 Task: Create a sub task System Test and UAT for the task  Implement a new virtualization system for a company's IT infrastructure in the project AgileResolve , assign it to team member softage.1@softage.net and update the status of the sub task to  At Risk , set the priority of the sub task to Medium
Action: Mouse moved to (391, 433)
Screenshot: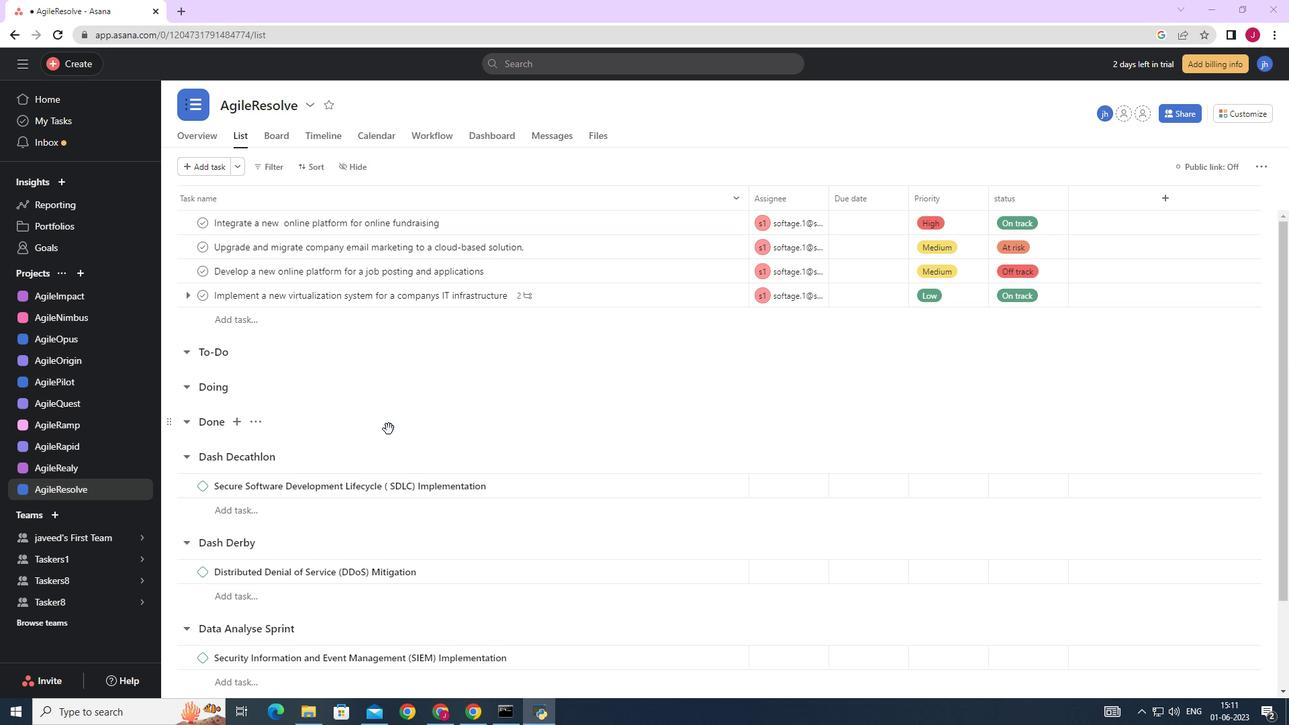 
Action: Mouse scrolled (391, 433) with delta (0, 0)
Screenshot: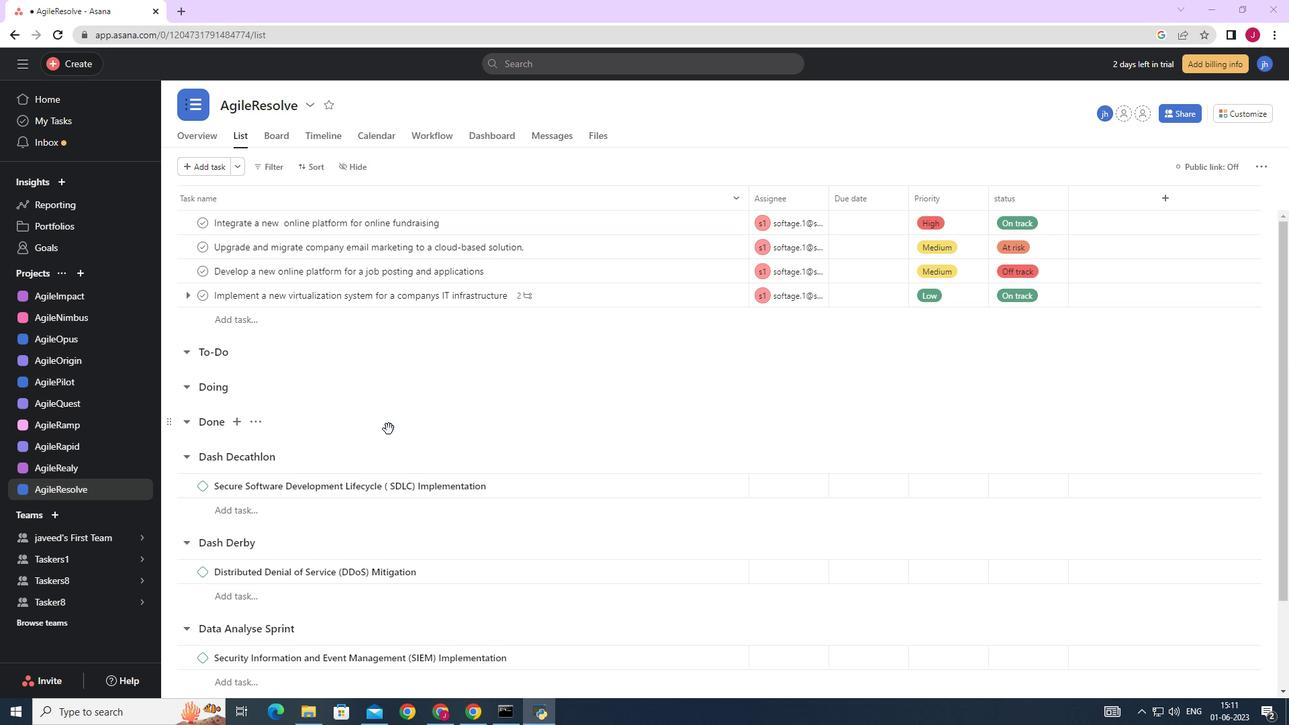 
Action: Mouse moved to (391, 433)
Screenshot: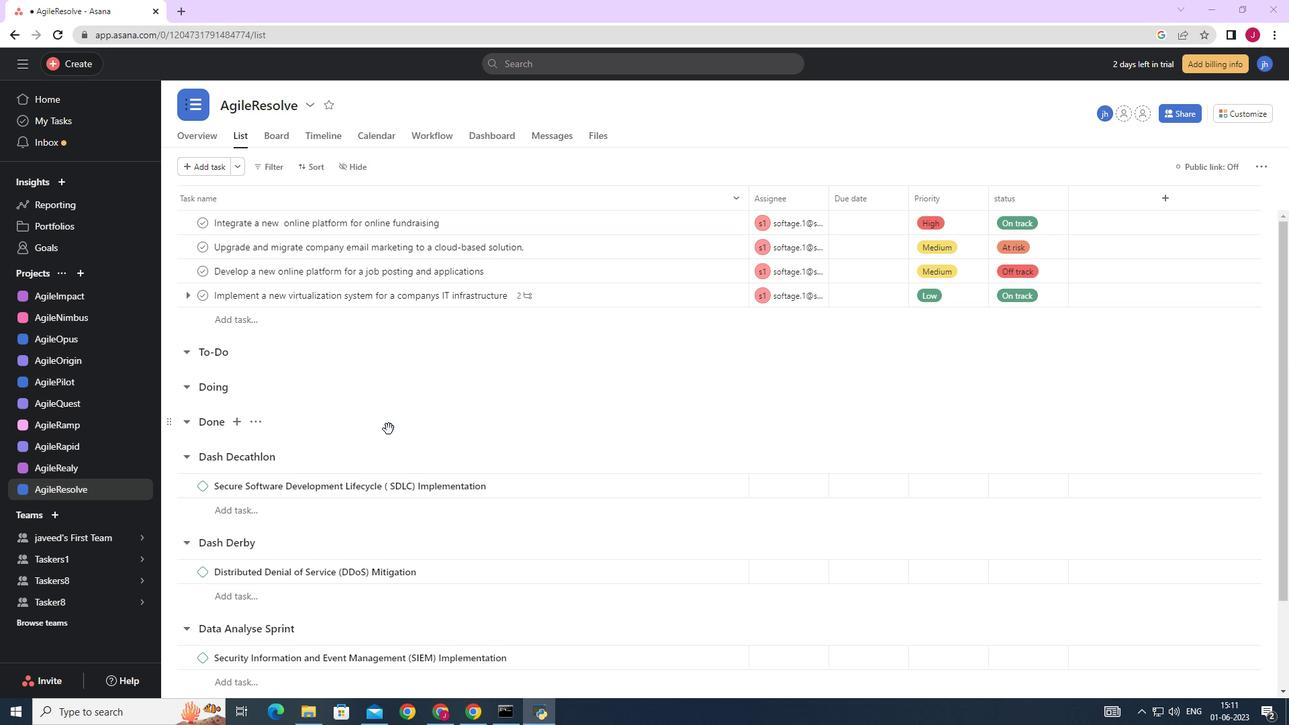
Action: Mouse scrolled (391, 433) with delta (0, 0)
Screenshot: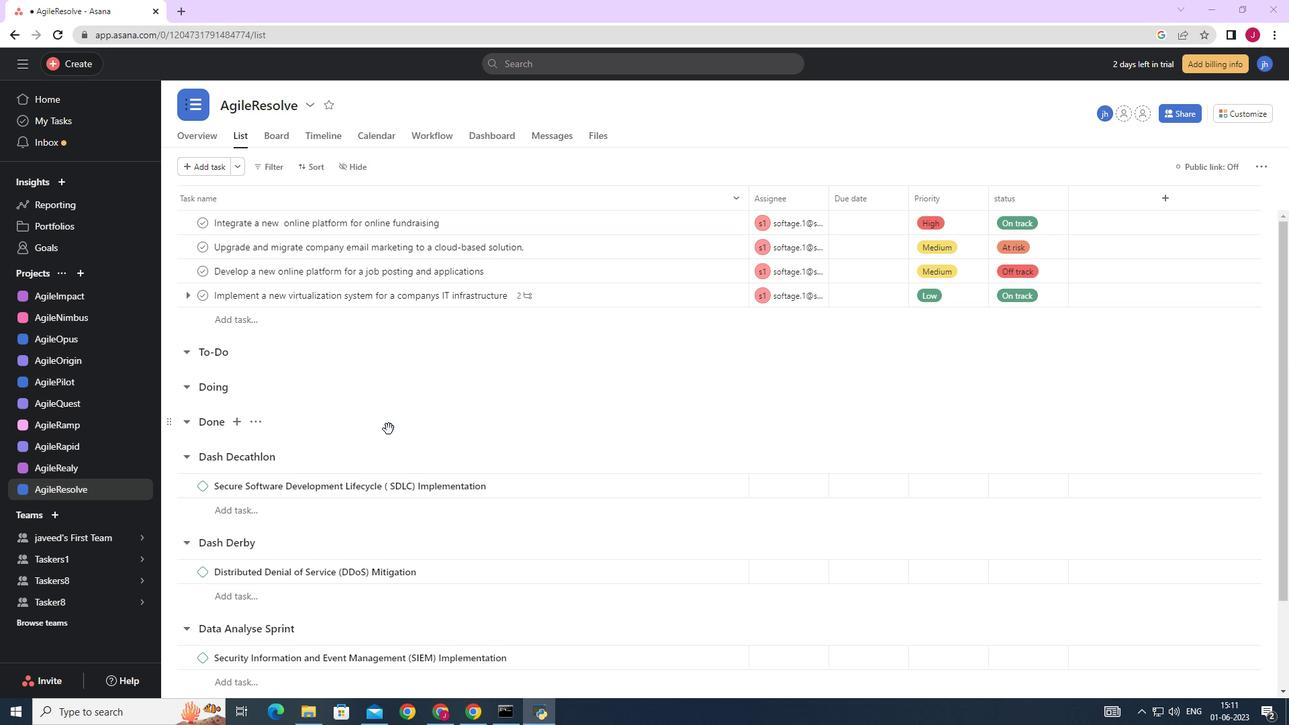 
Action: Mouse scrolled (391, 433) with delta (0, 0)
Screenshot: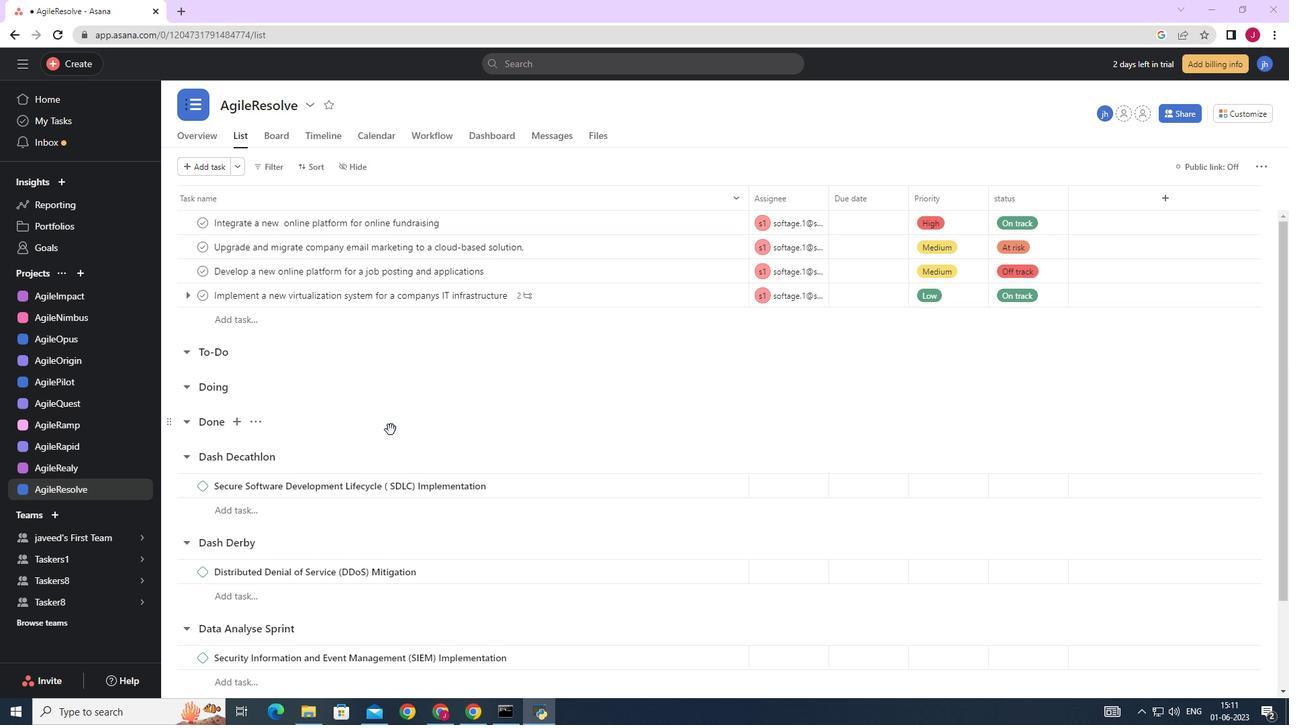 
Action: Mouse scrolled (391, 433) with delta (0, 0)
Screenshot: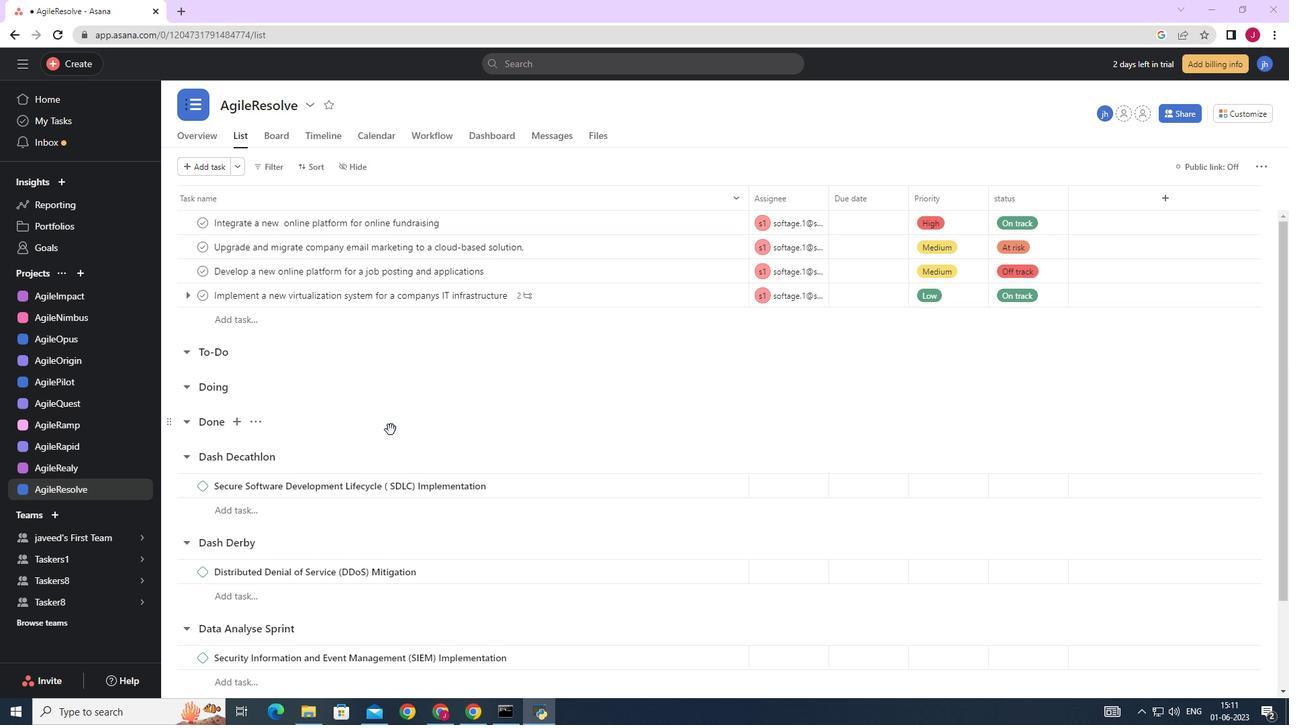 
Action: Mouse moved to (392, 434)
Screenshot: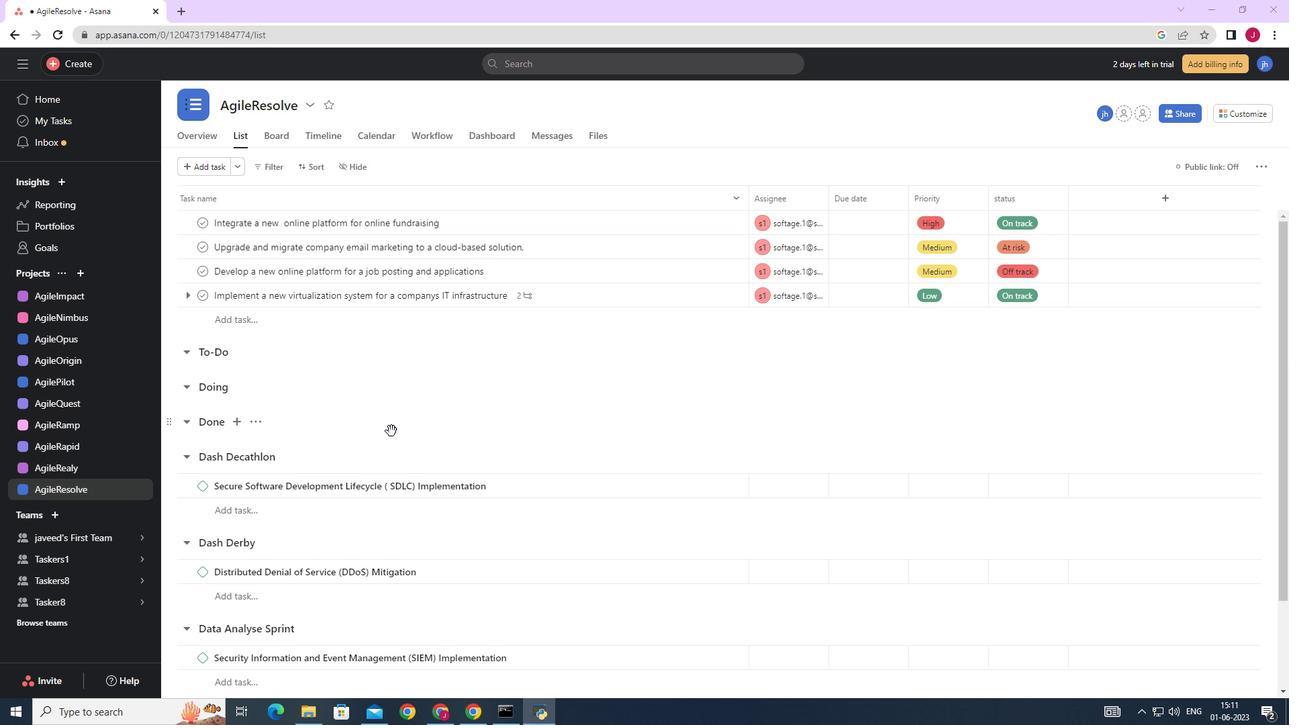 
Action: Mouse scrolled (392, 433) with delta (0, 0)
Screenshot: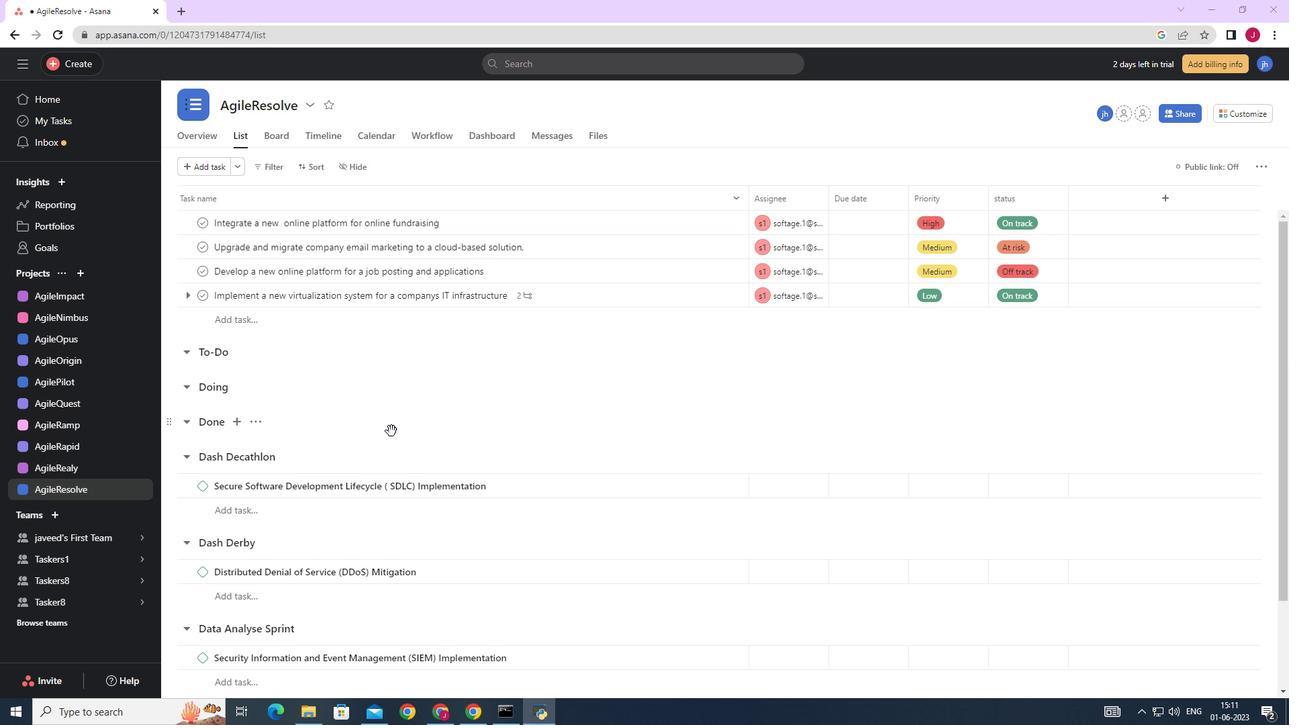 
Action: Mouse moved to (404, 378)
Screenshot: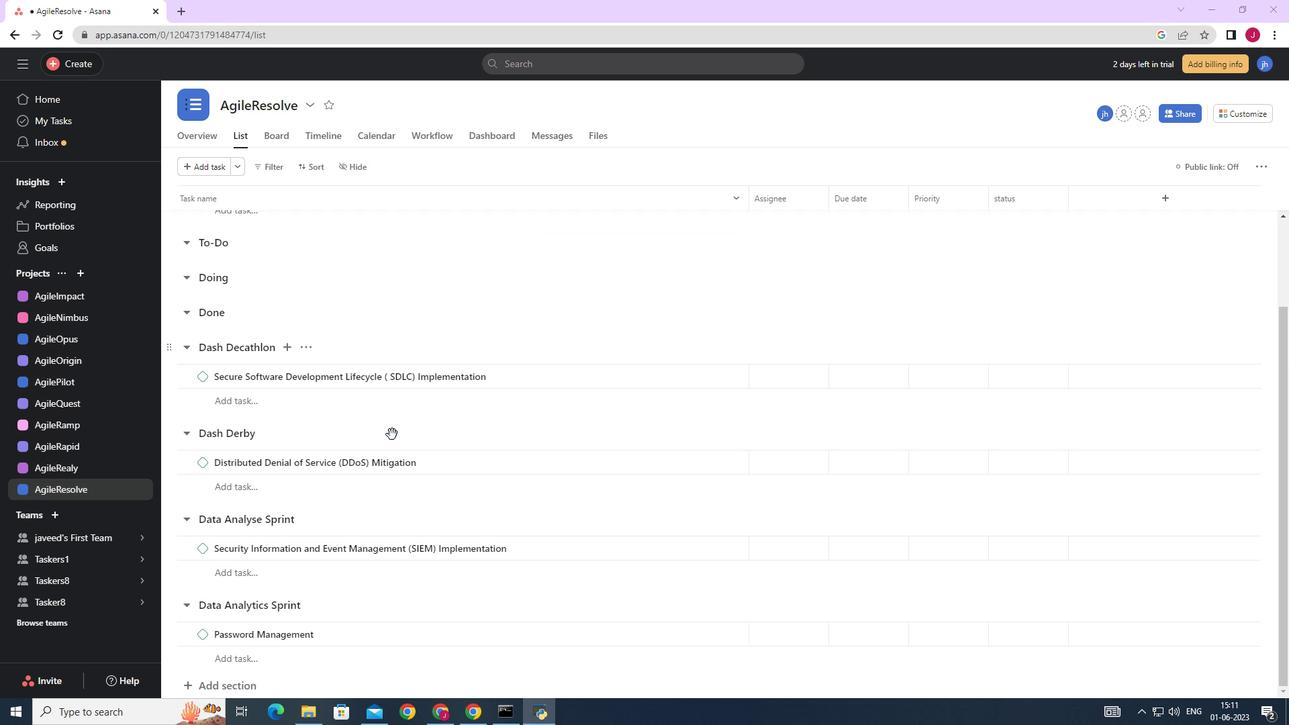 
Action: Mouse scrolled (404, 379) with delta (0, 0)
Screenshot: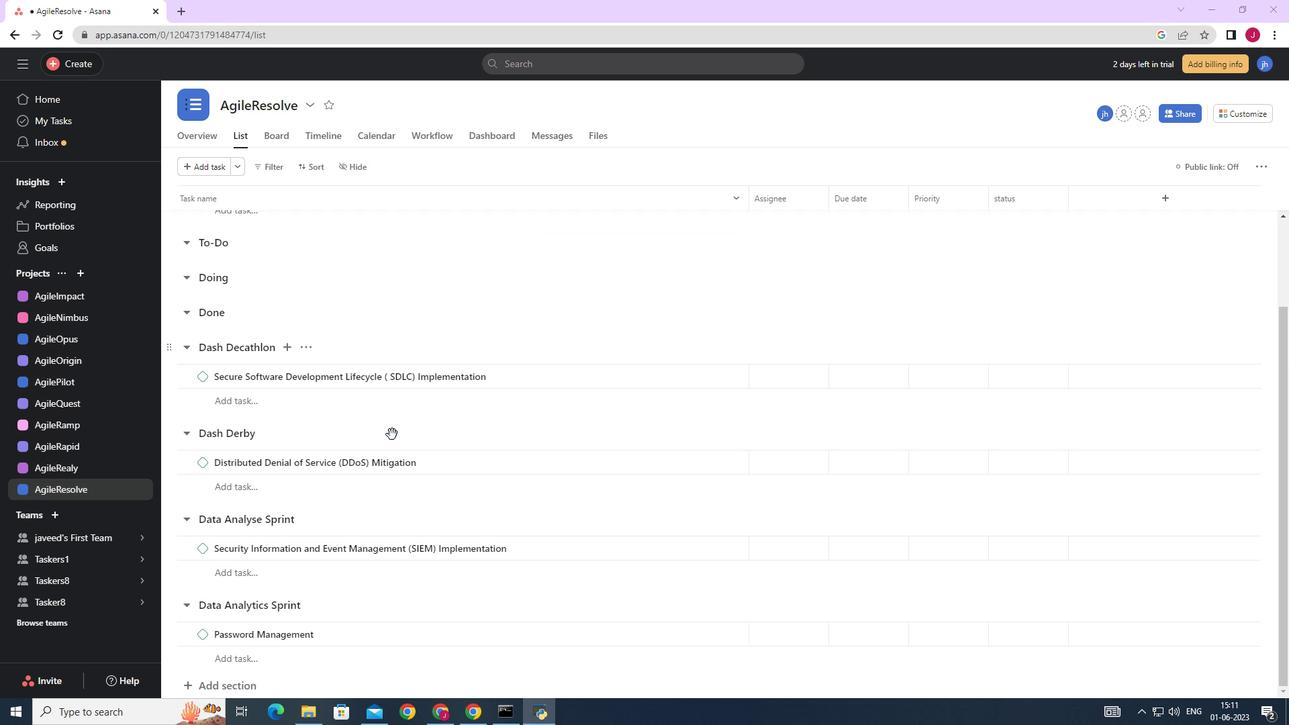 
Action: Mouse moved to (402, 359)
Screenshot: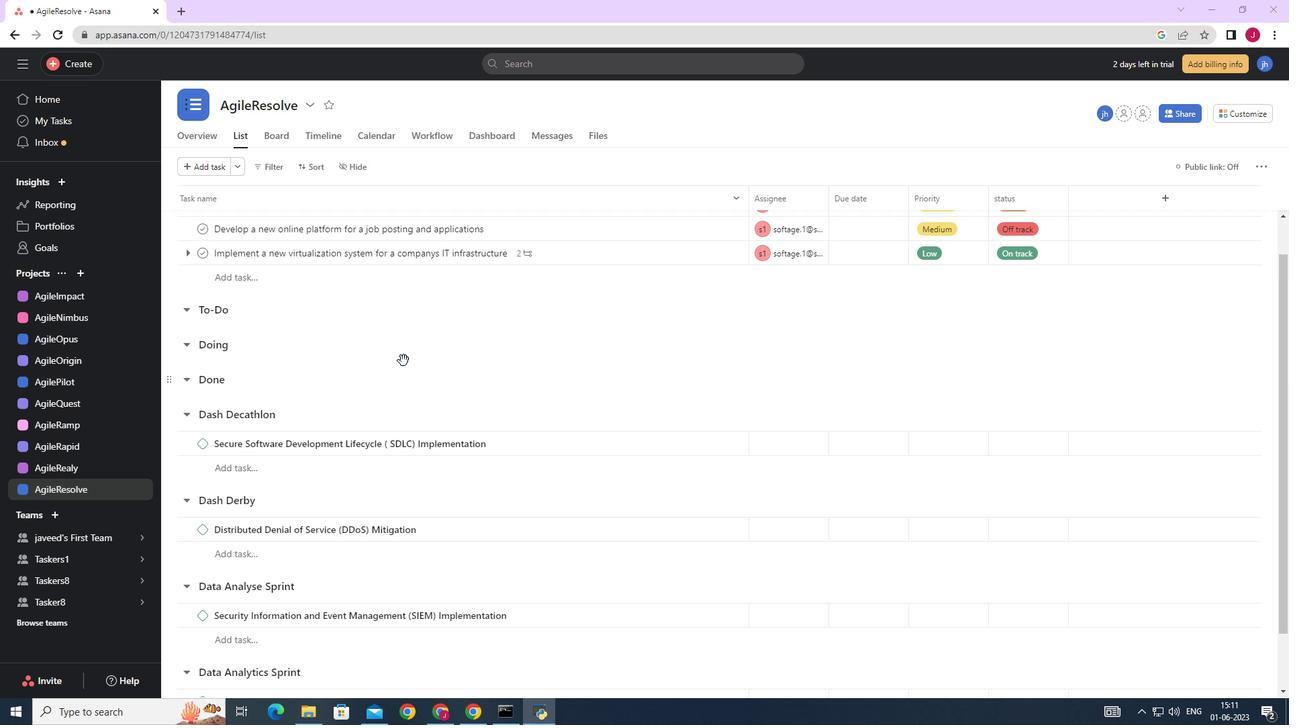
Action: Mouse scrolled (402, 359) with delta (0, 0)
Screenshot: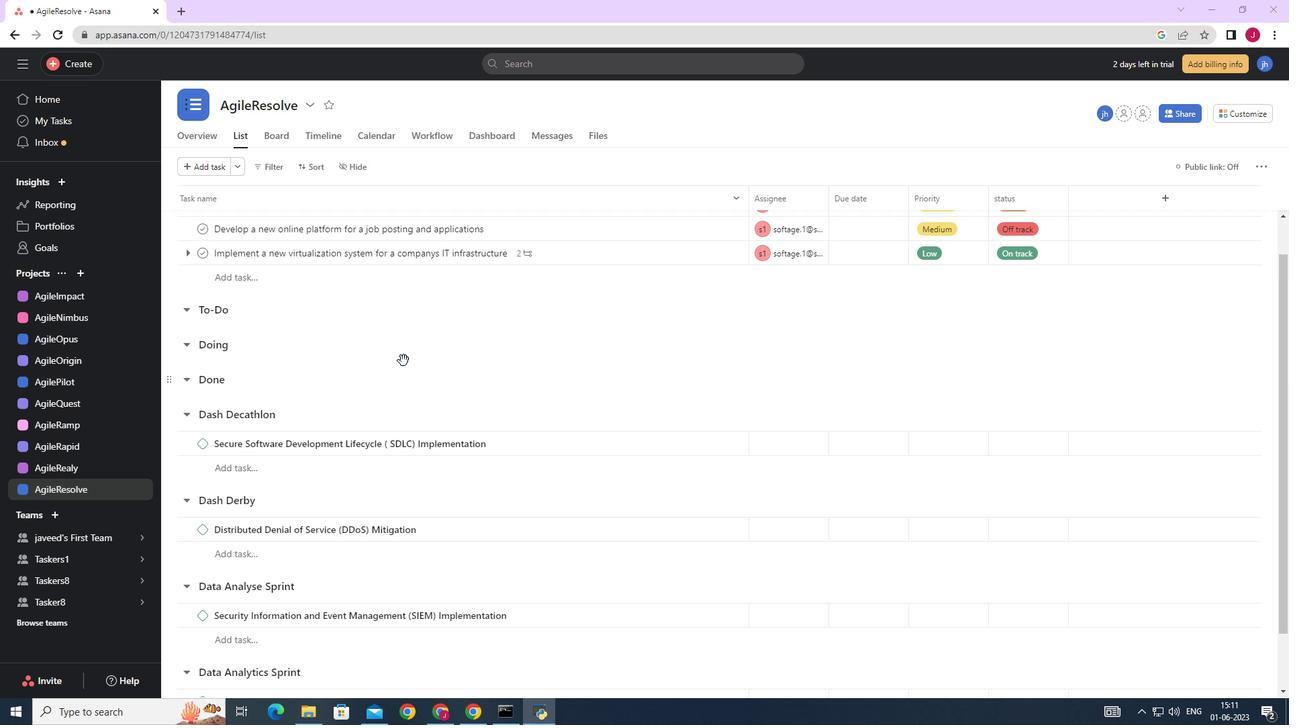 
Action: Mouse scrolled (402, 359) with delta (0, 0)
Screenshot: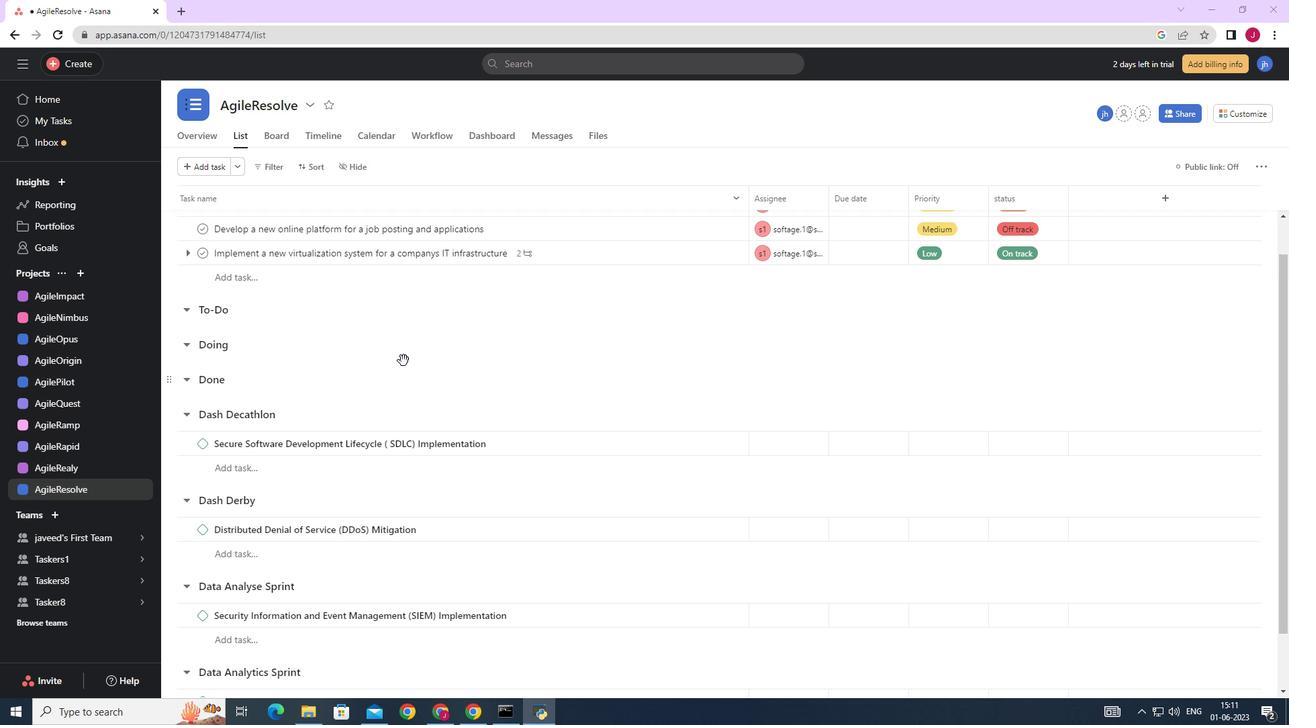 
Action: Mouse scrolled (402, 359) with delta (0, 0)
Screenshot: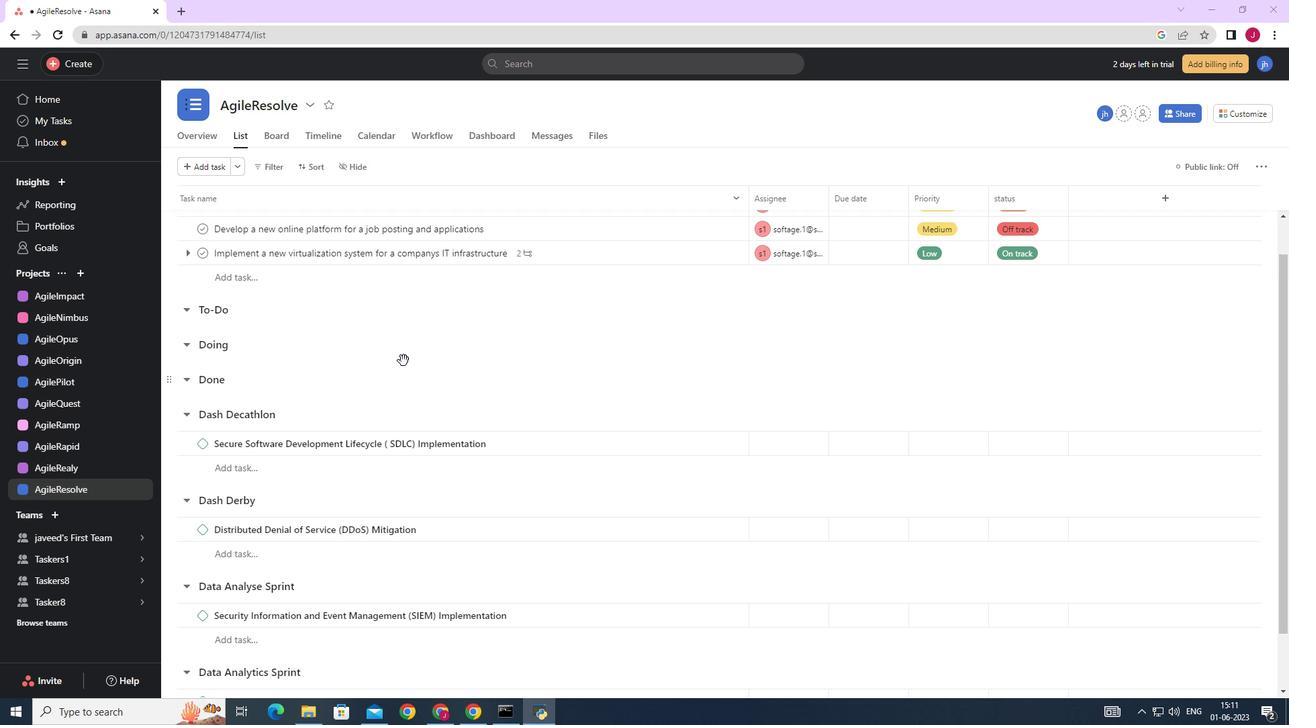 
Action: Mouse scrolled (402, 359) with delta (0, 0)
Screenshot: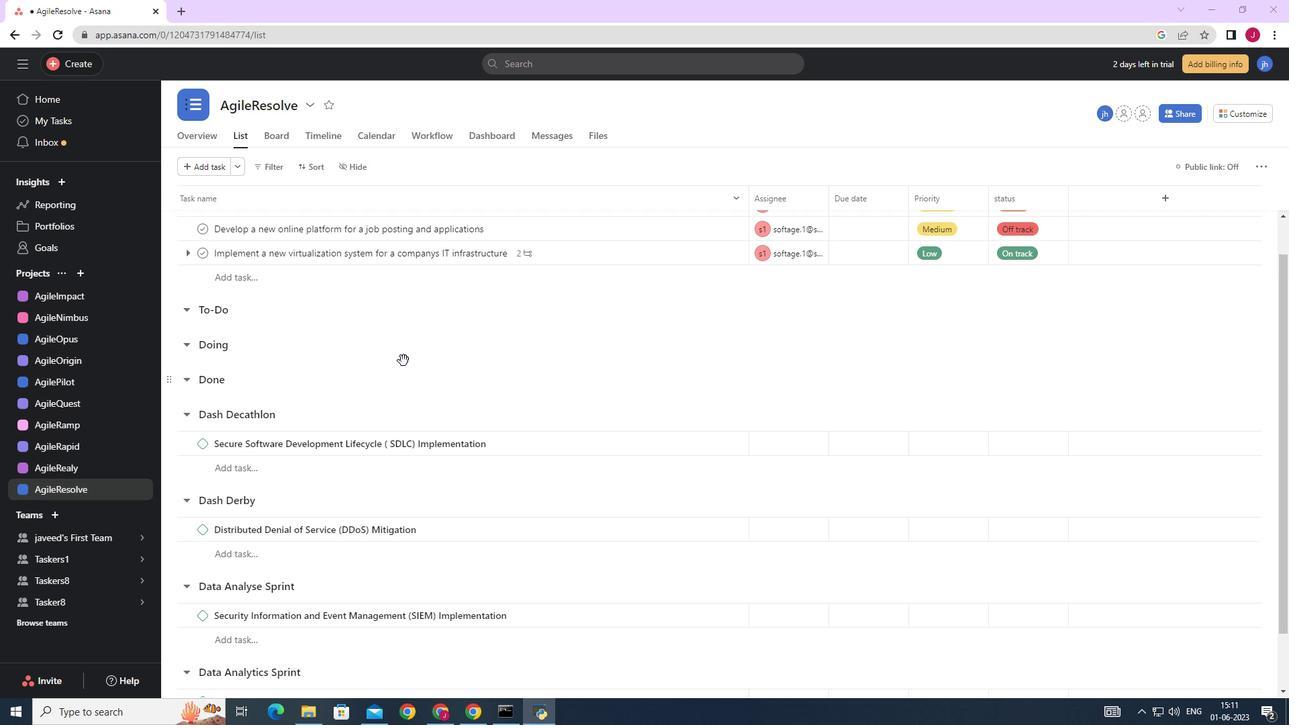
Action: Mouse moved to (690, 297)
Screenshot: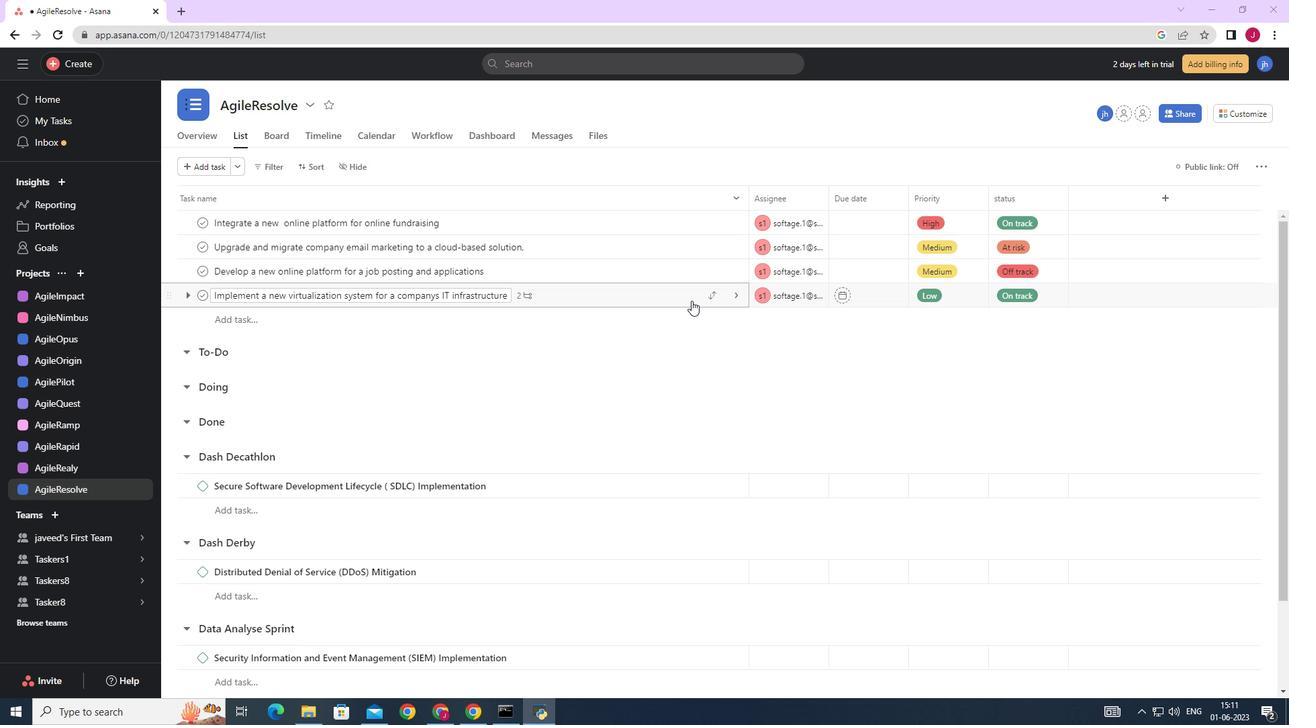 
Action: Mouse pressed left at (690, 297)
Screenshot: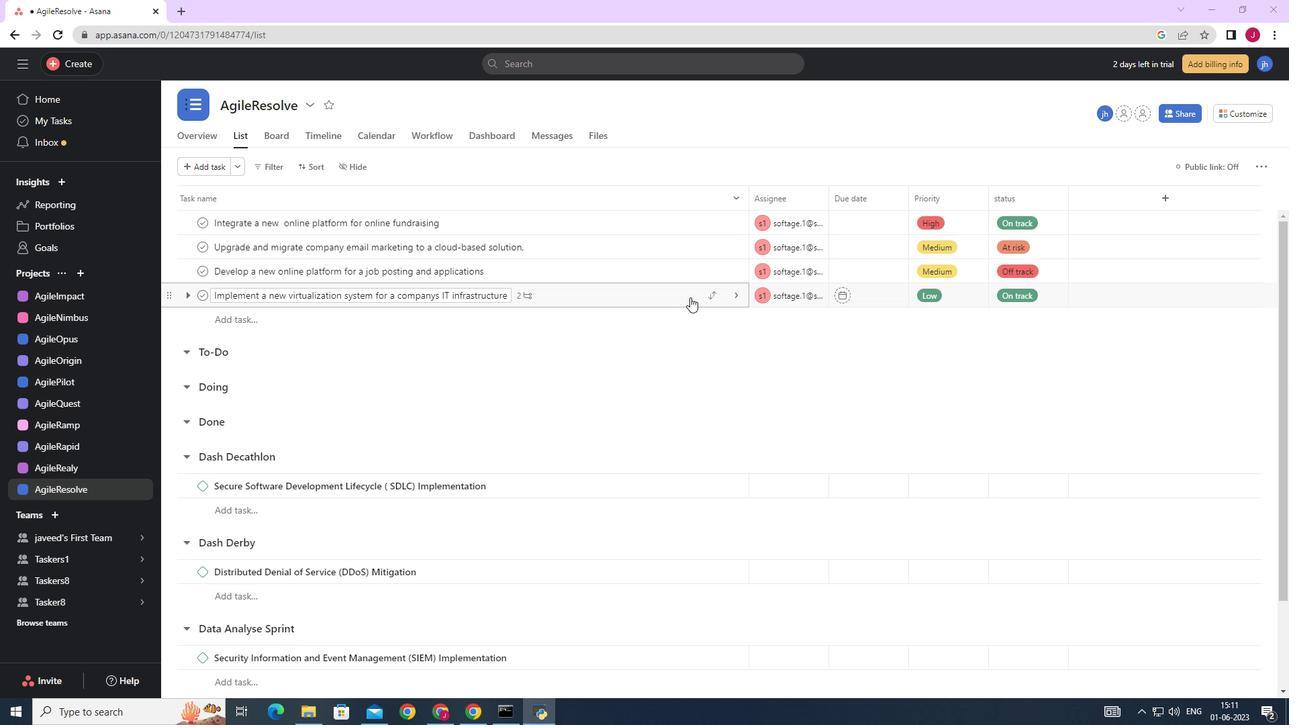 
Action: Mouse moved to (1103, 436)
Screenshot: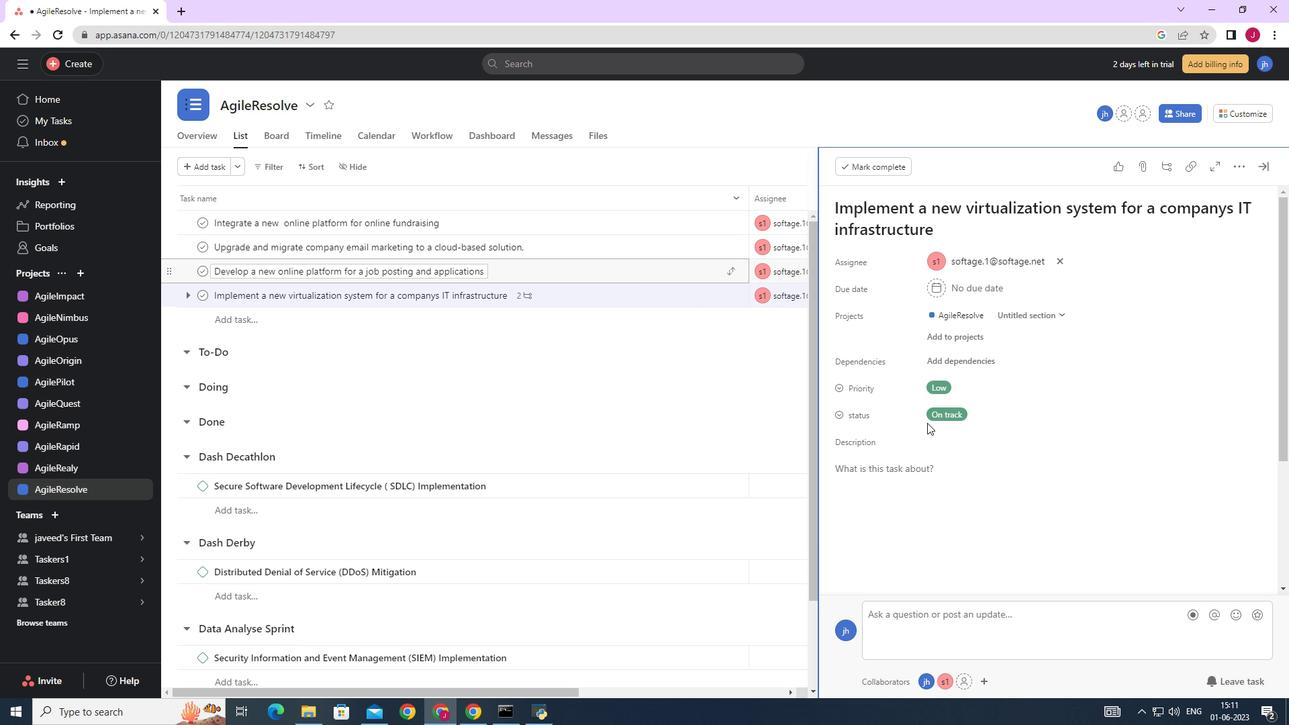 
Action: Mouse pressed left at (1023, 429)
Screenshot: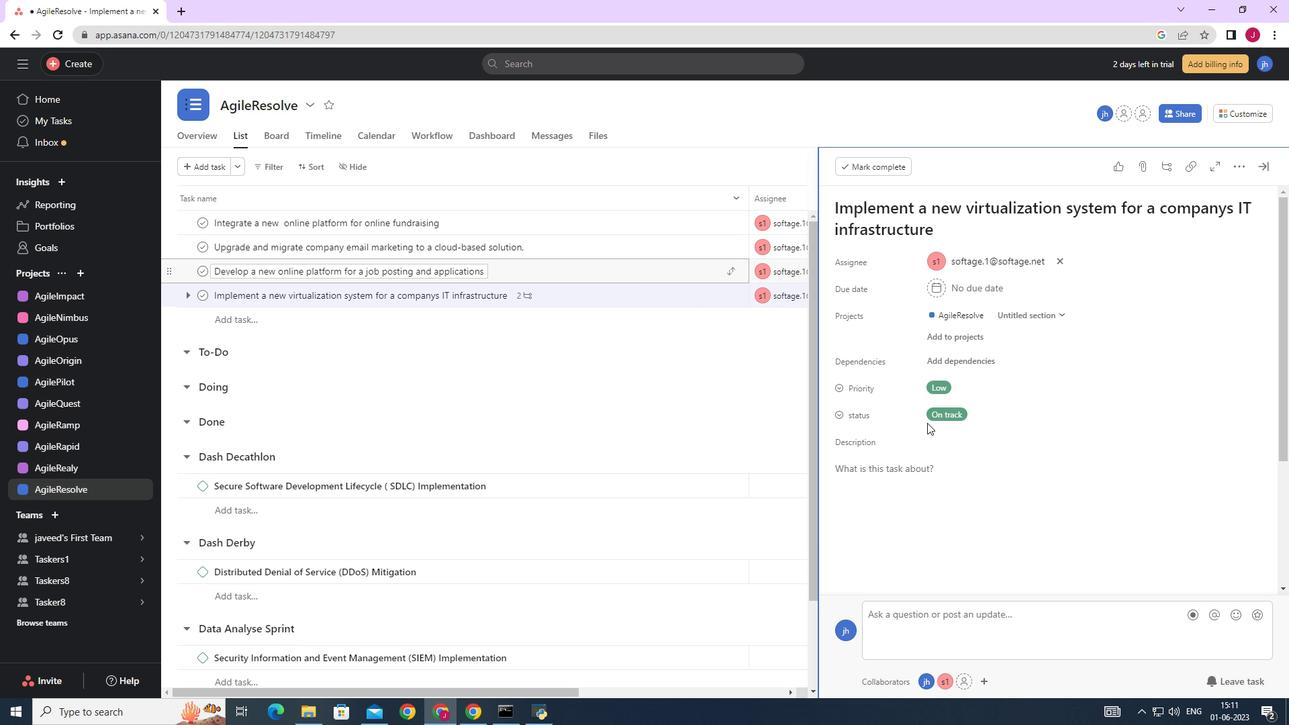 
Action: Mouse moved to (1065, 499)
Screenshot: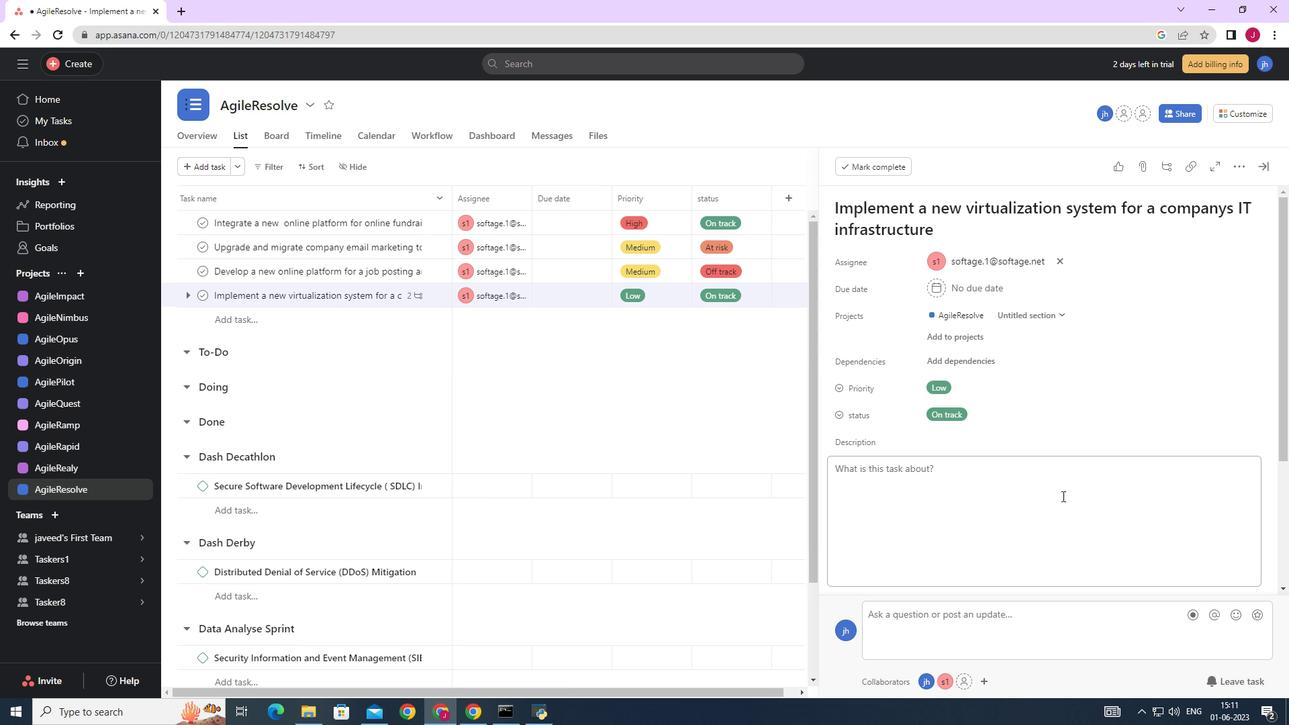 
Action: Mouse pressed left at (1065, 499)
Screenshot: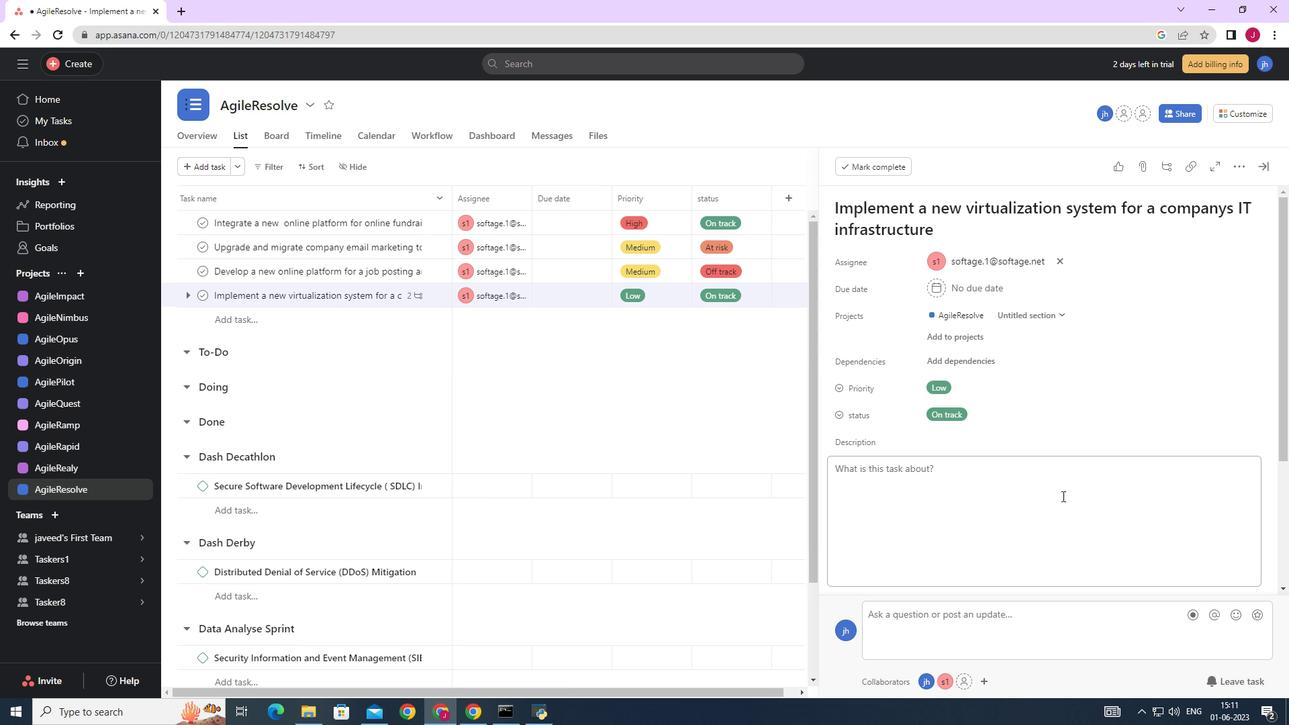 
Action: Mouse moved to (1060, 434)
Screenshot: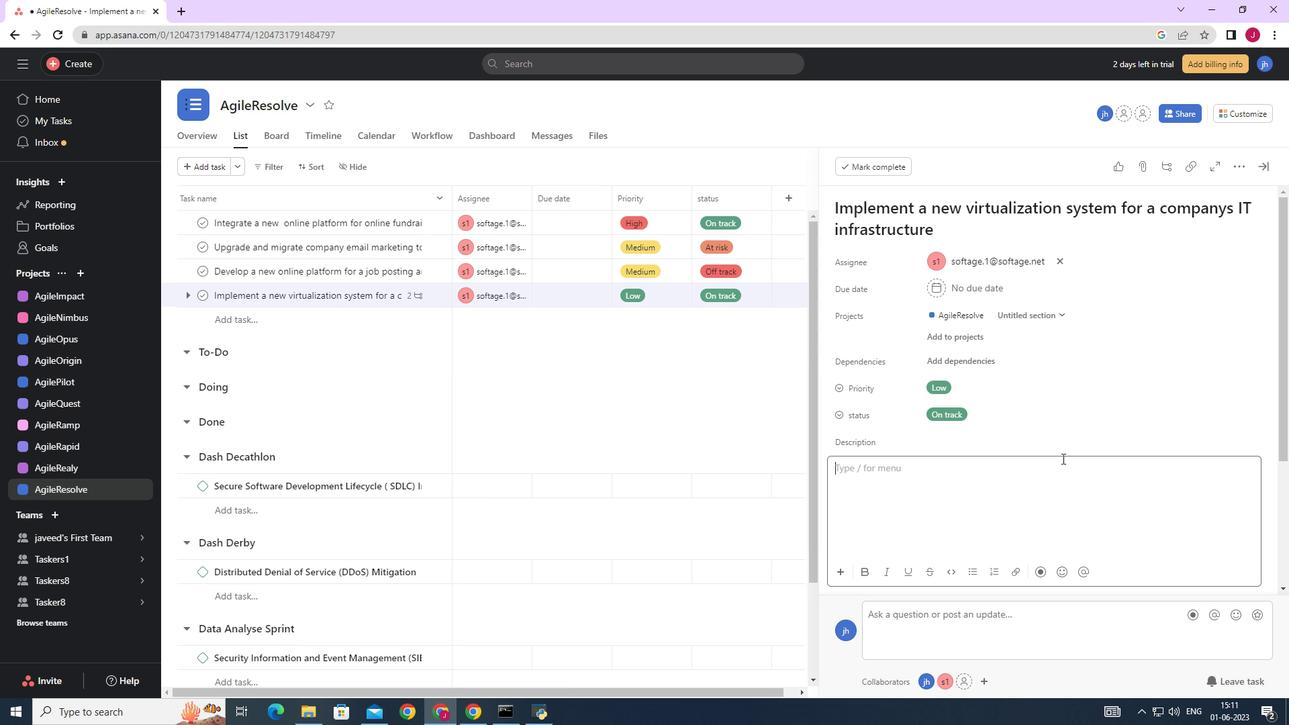 
Action: Mouse pressed left at (1060, 434)
Screenshot: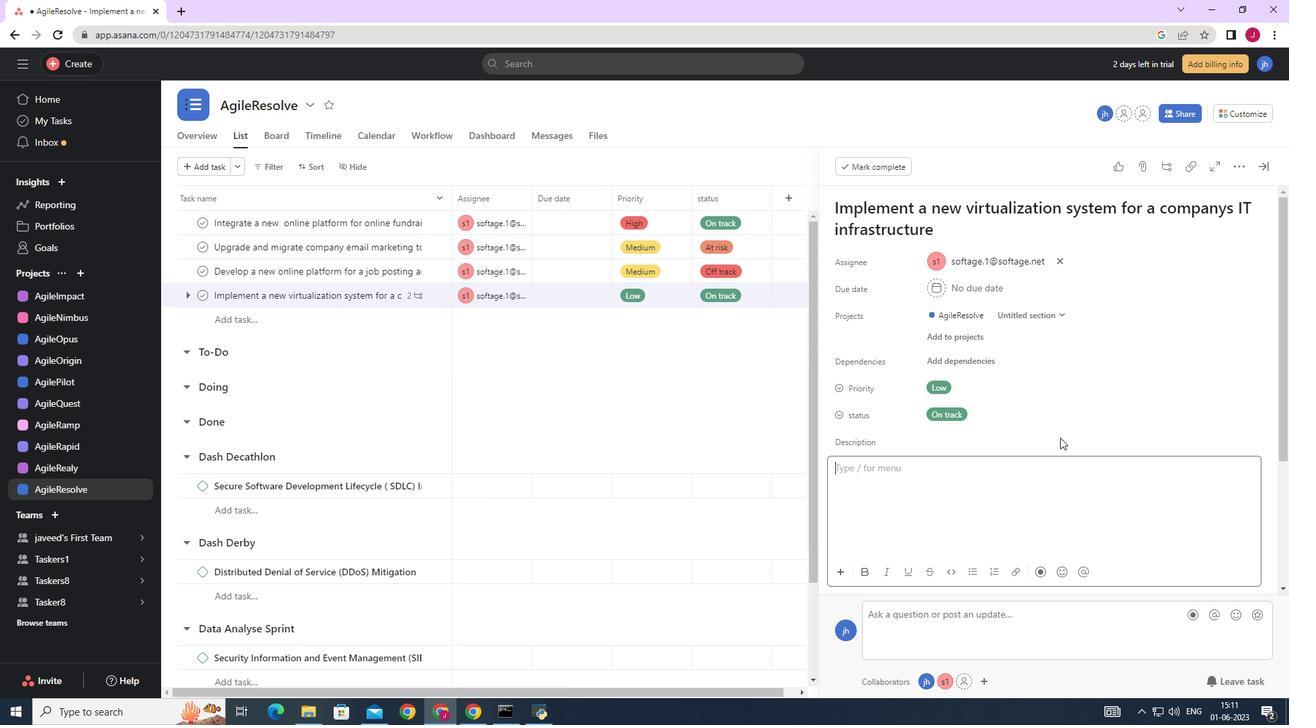 
Action: Mouse moved to (1058, 411)
Screenshot: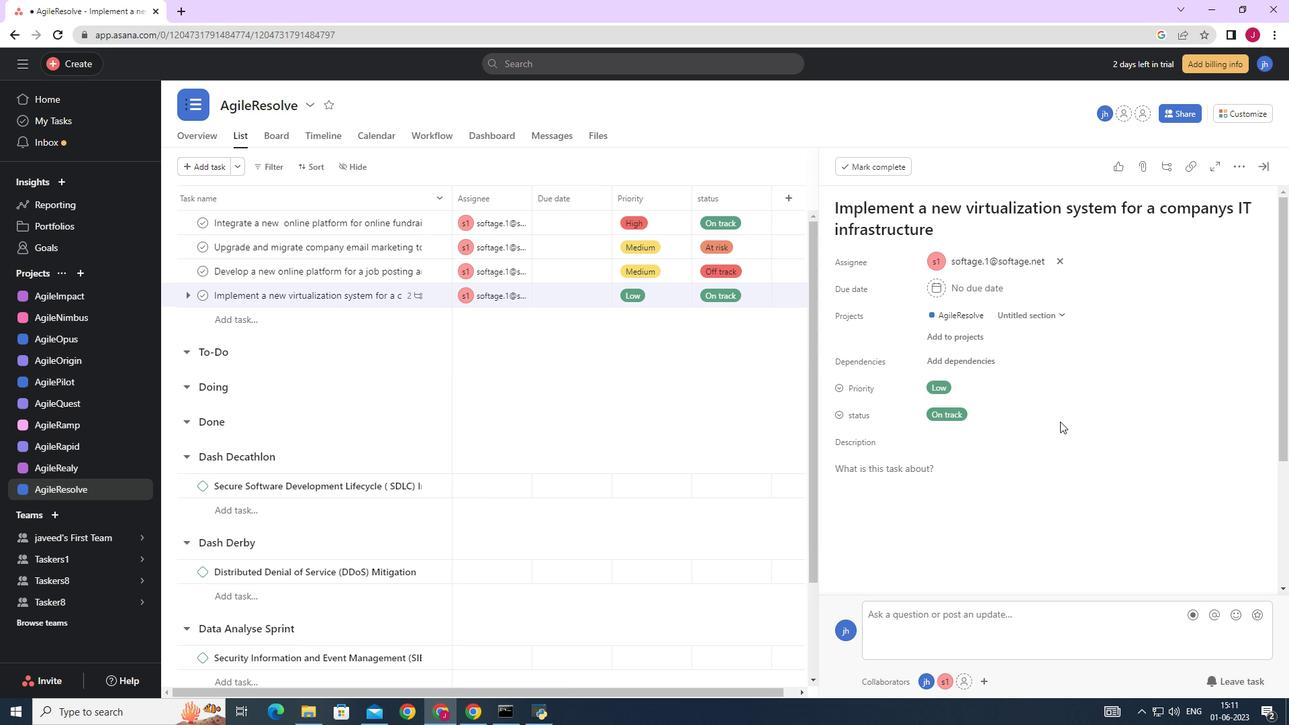 
Action: Mouse pressed left at (1058, 411)
Screenshot: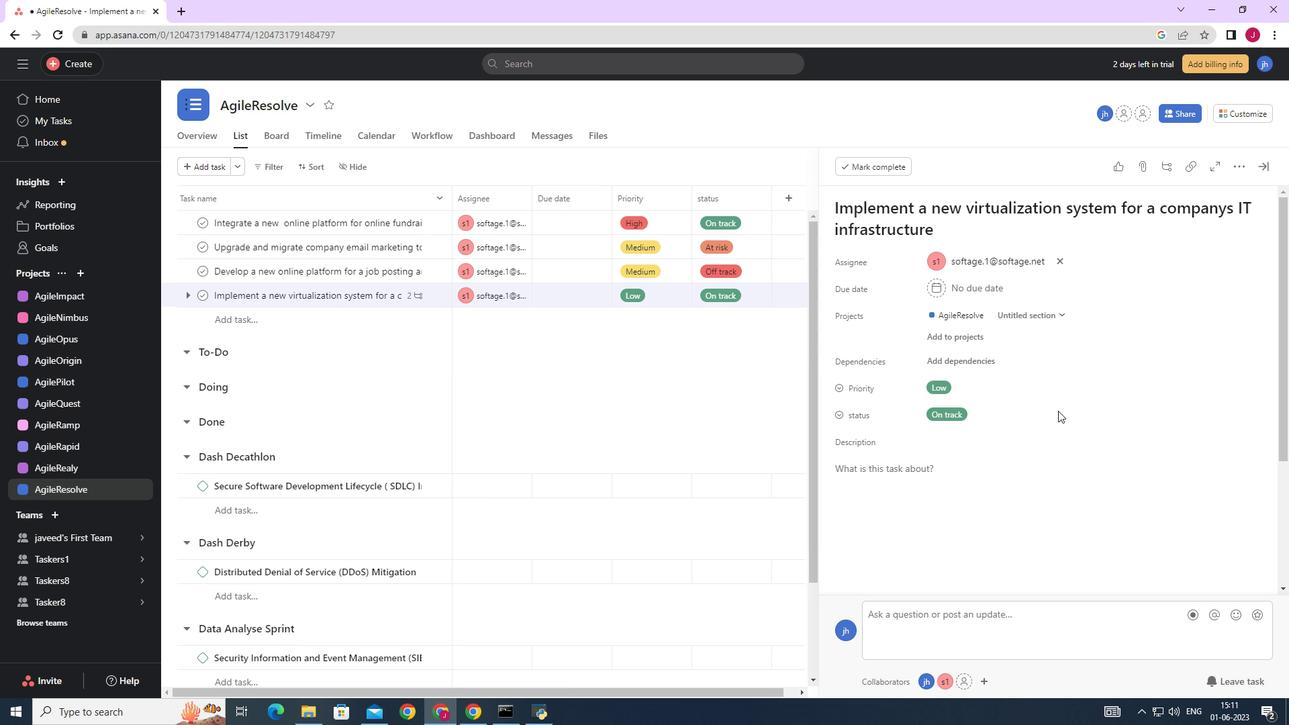 
Action: Mouse moved to (1057, 407)
Screenshot: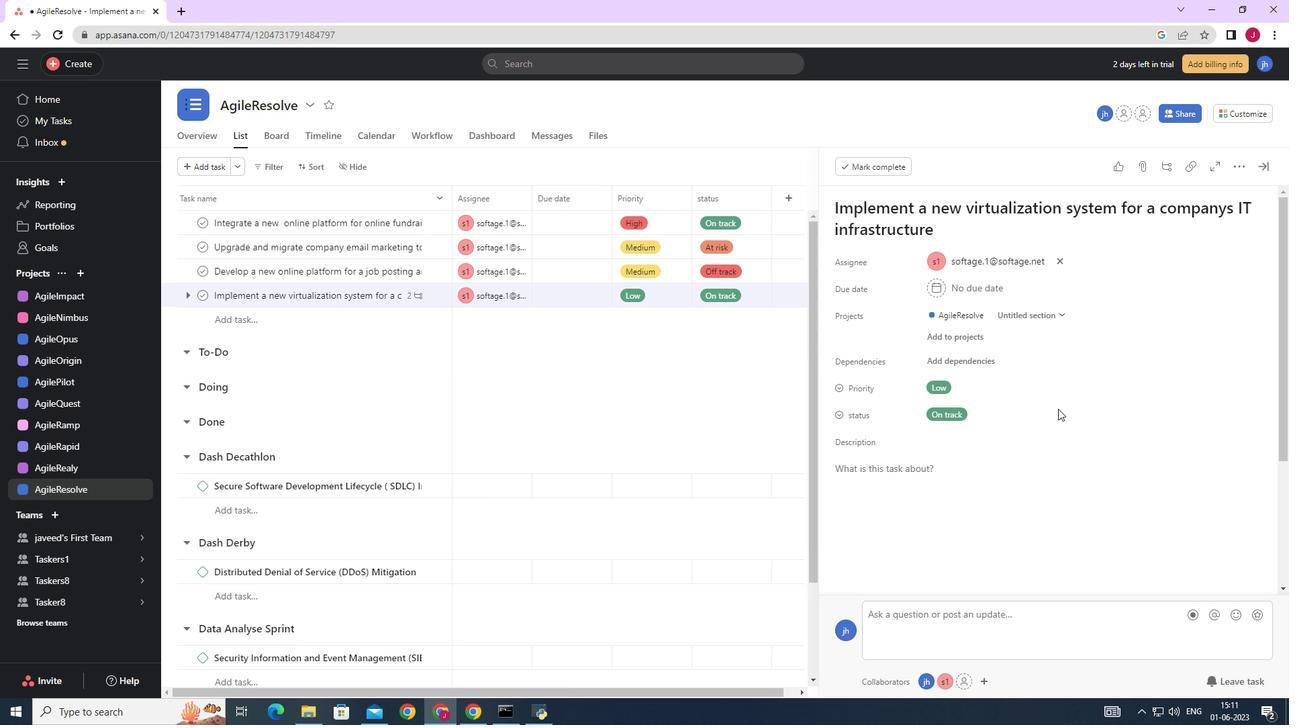 
Action: Mouse scrolled (1057, 406) with delta (0, 0)
Screenshot: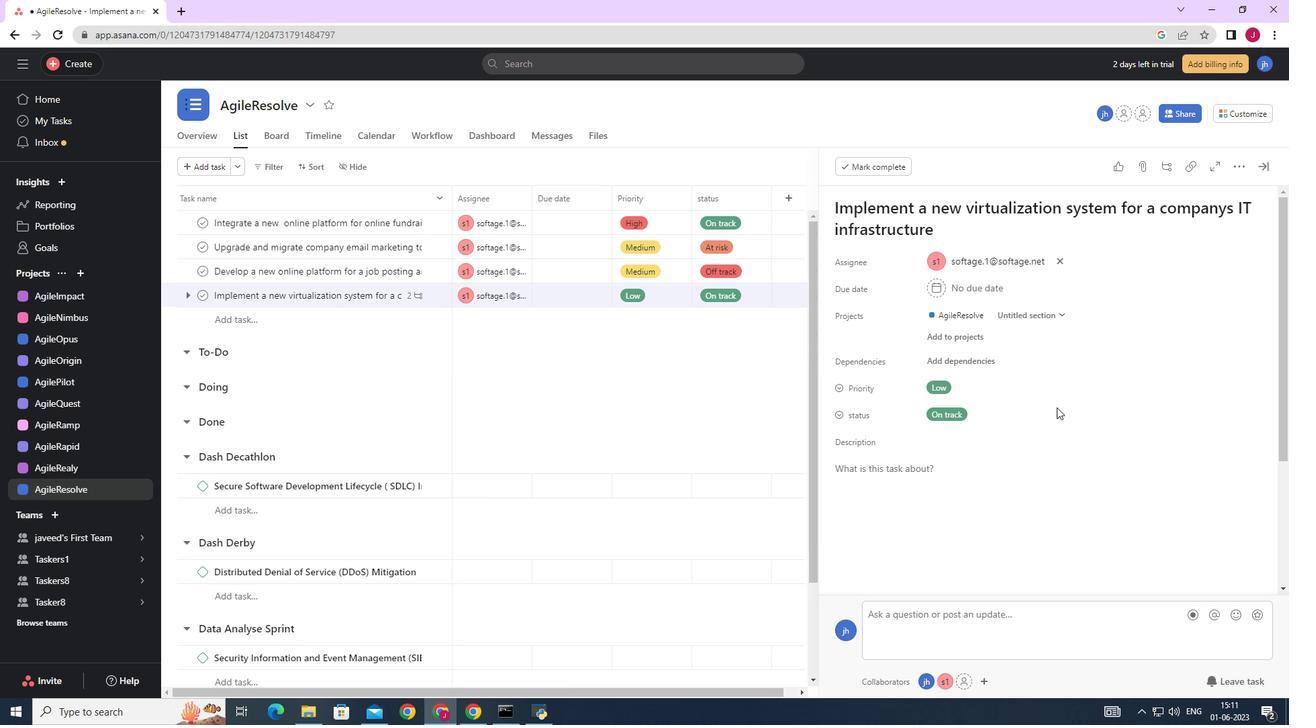
Action: Mouse scrolled (1057, 406) with delta (0, 0)
Screenshot: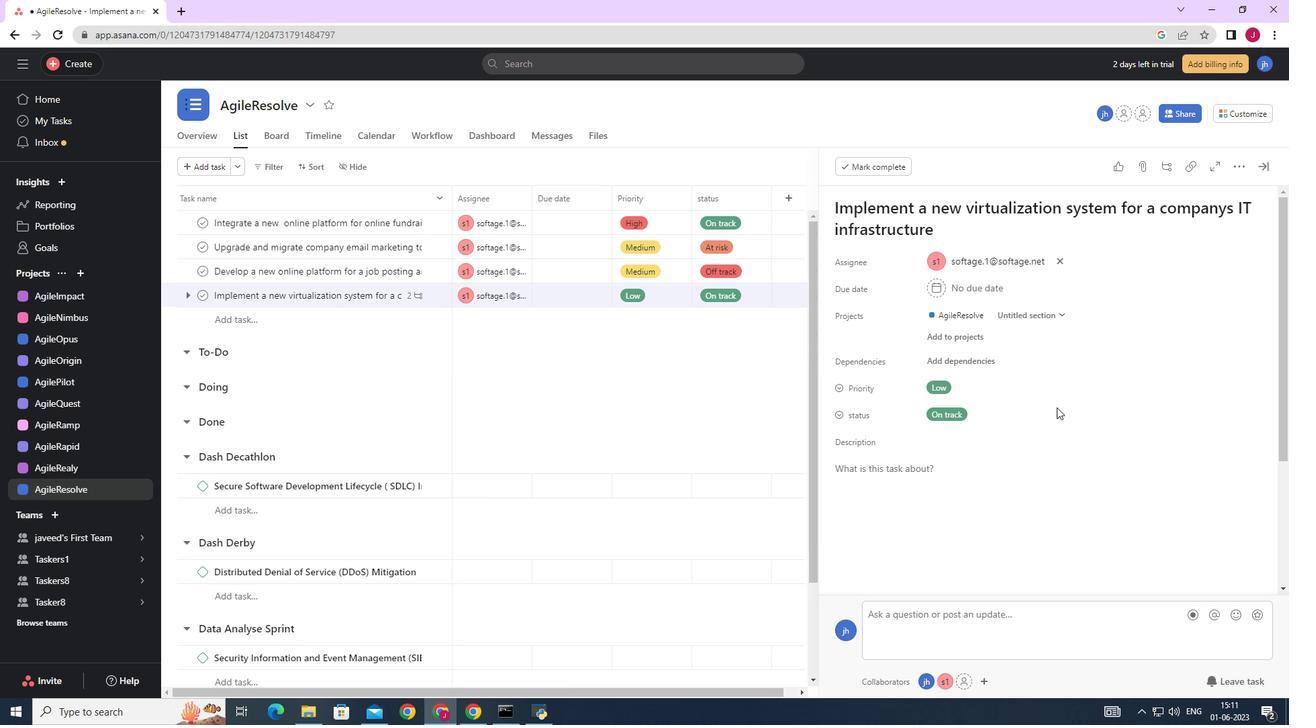 
Action: Mouse scrolled (1057, 406) with delta (0, 0)
Screenshot: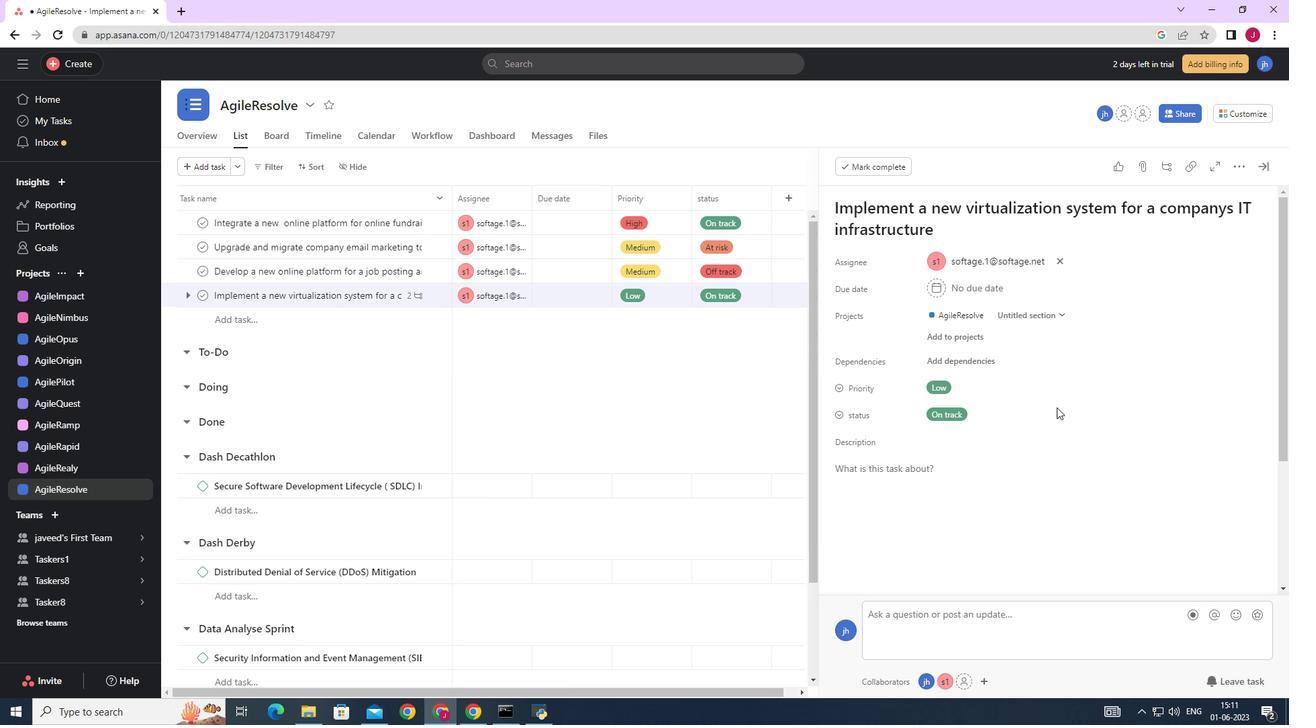 
Action: Mouse moved to (871, 493)
Screenshot: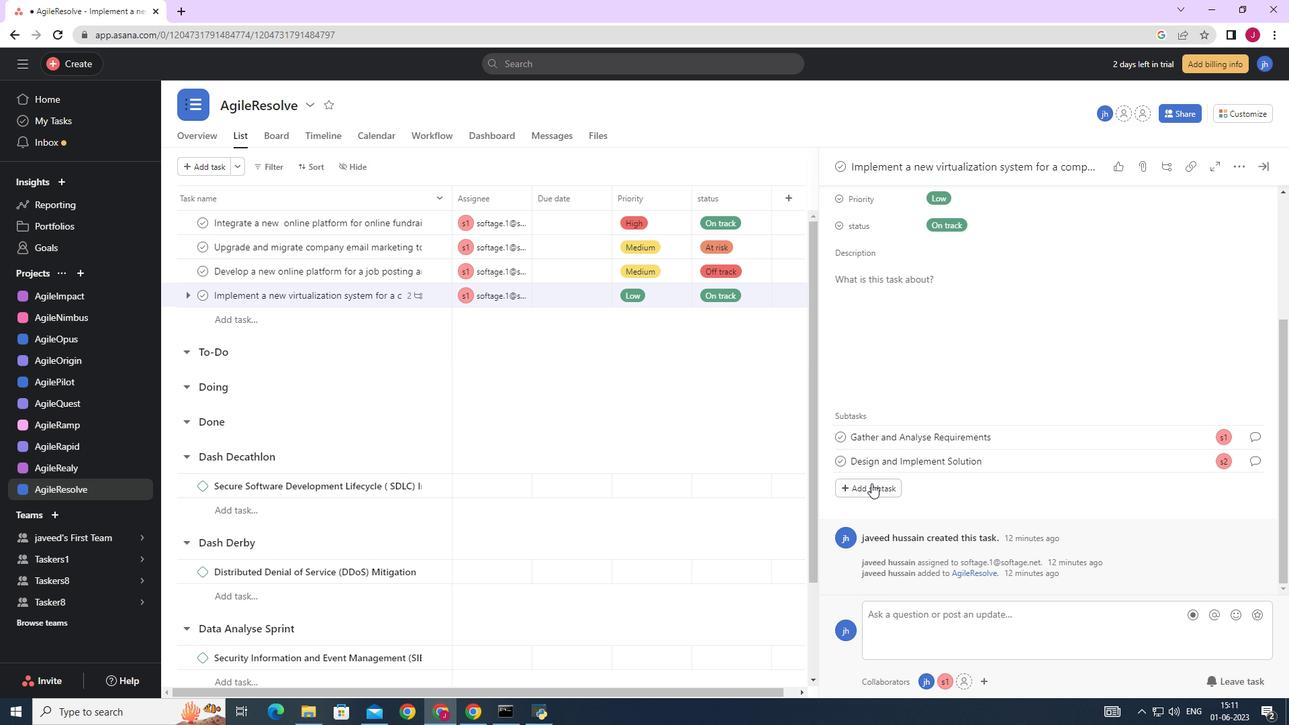 
Action: Mouse pressed left at (871, 493)
Screenshot: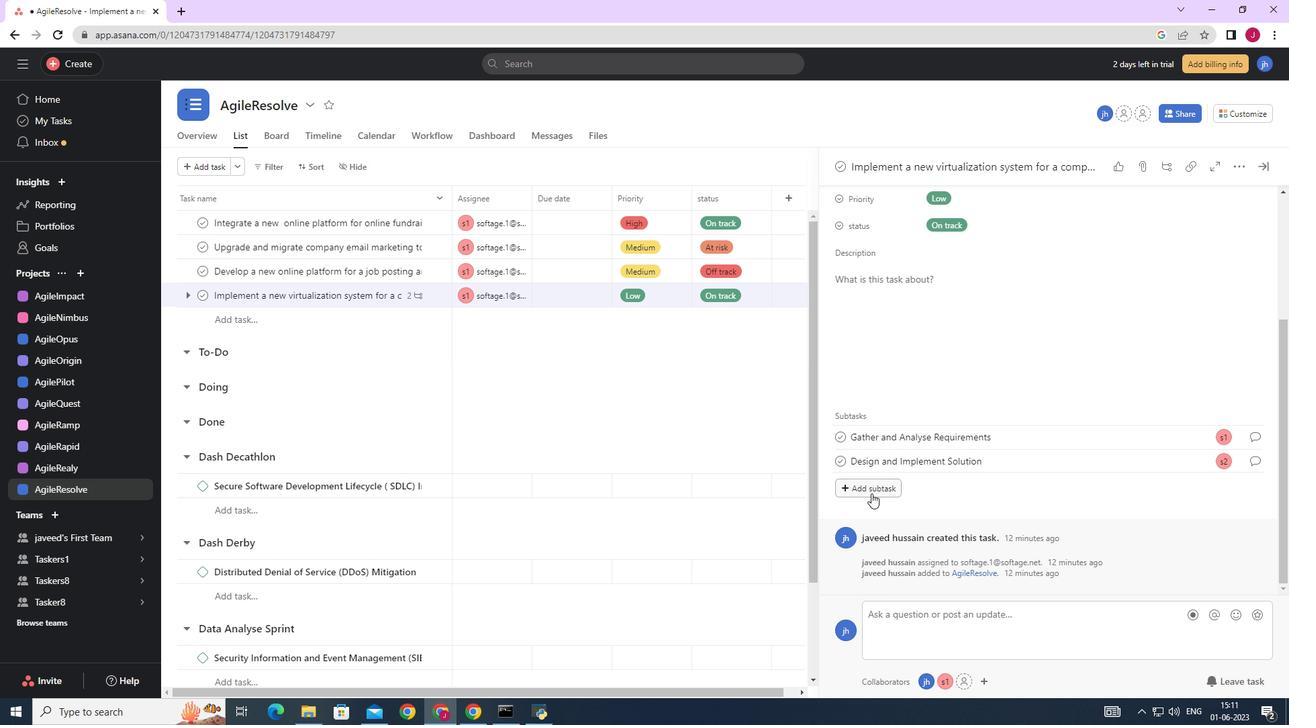 
Action: Mouse moved to (869, 464)
Screenshot: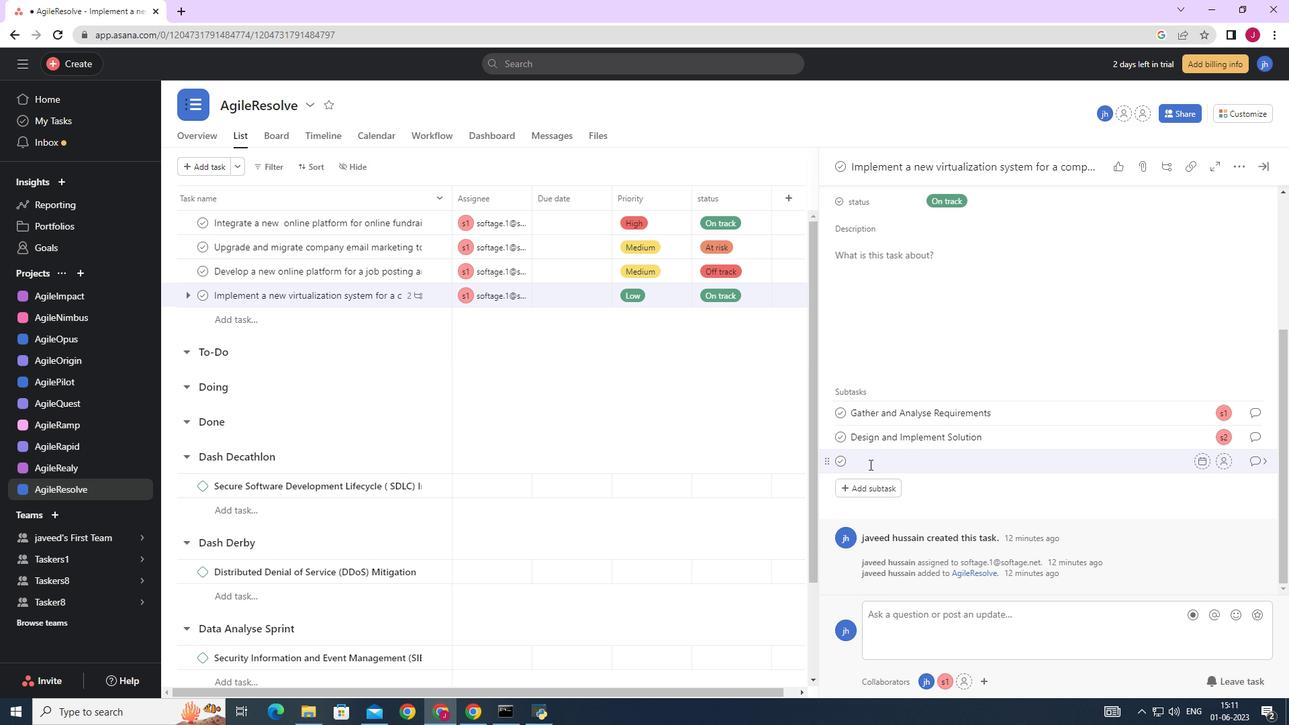 
Action: Key pressed <Key.caps_lock>S<Key.caps_lock>ystem<Key.space><Key.caps_lock>T<Key.caps_lock>est<Key.space>and<Key.space><Key.caps_lock>UAT
Screenshot: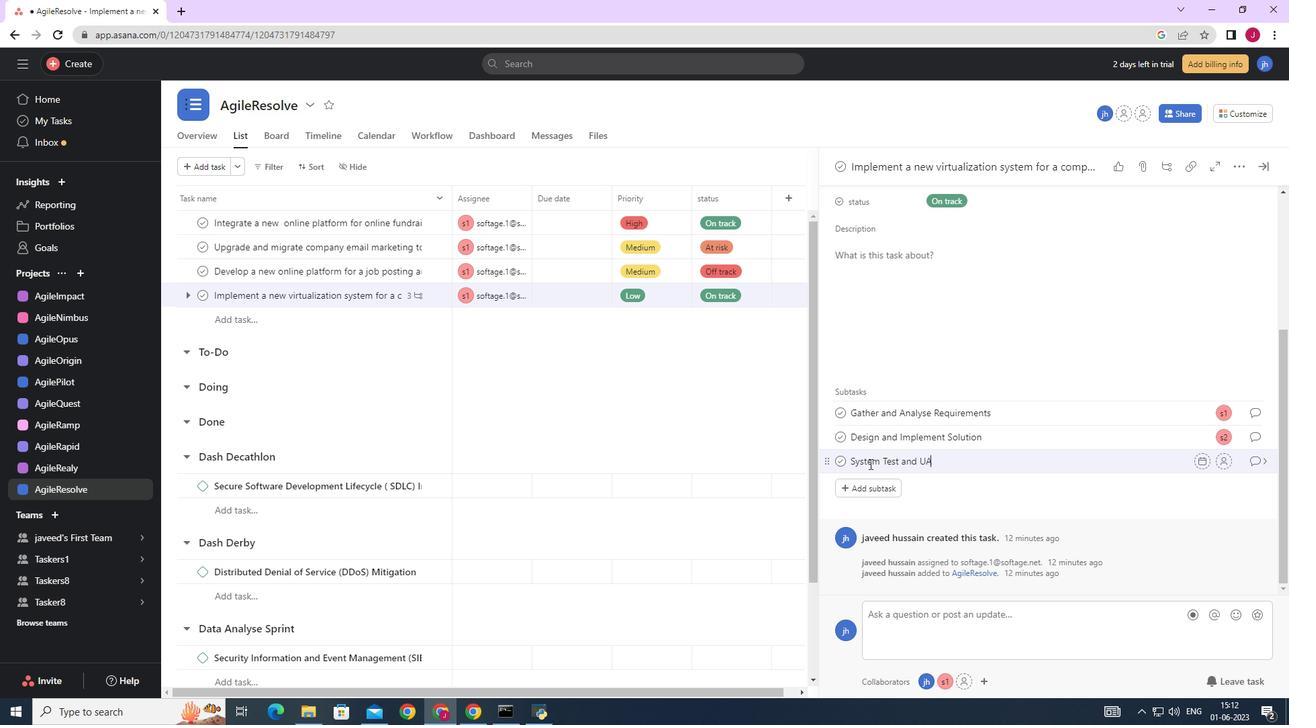 
Action: Mouse moved to (1226, 461)
Screenshot: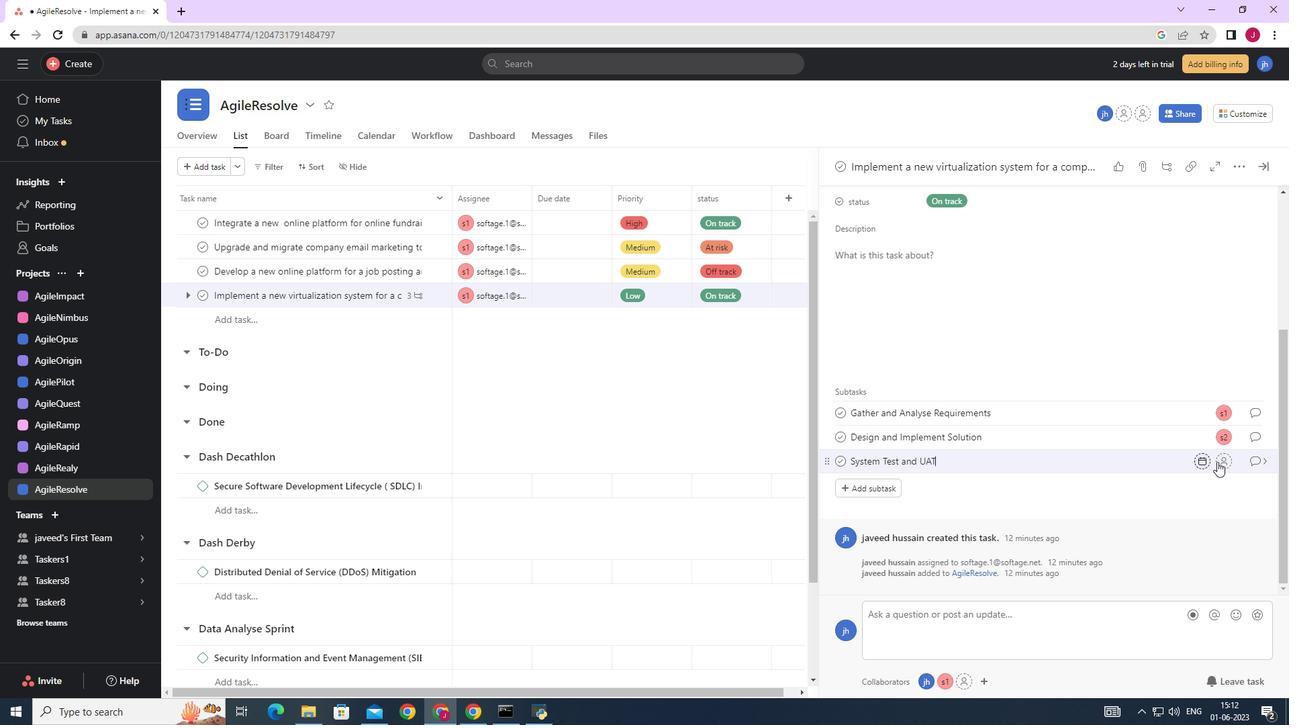 
Action: Mouse pressed left at (1226, 461)
Screenshot: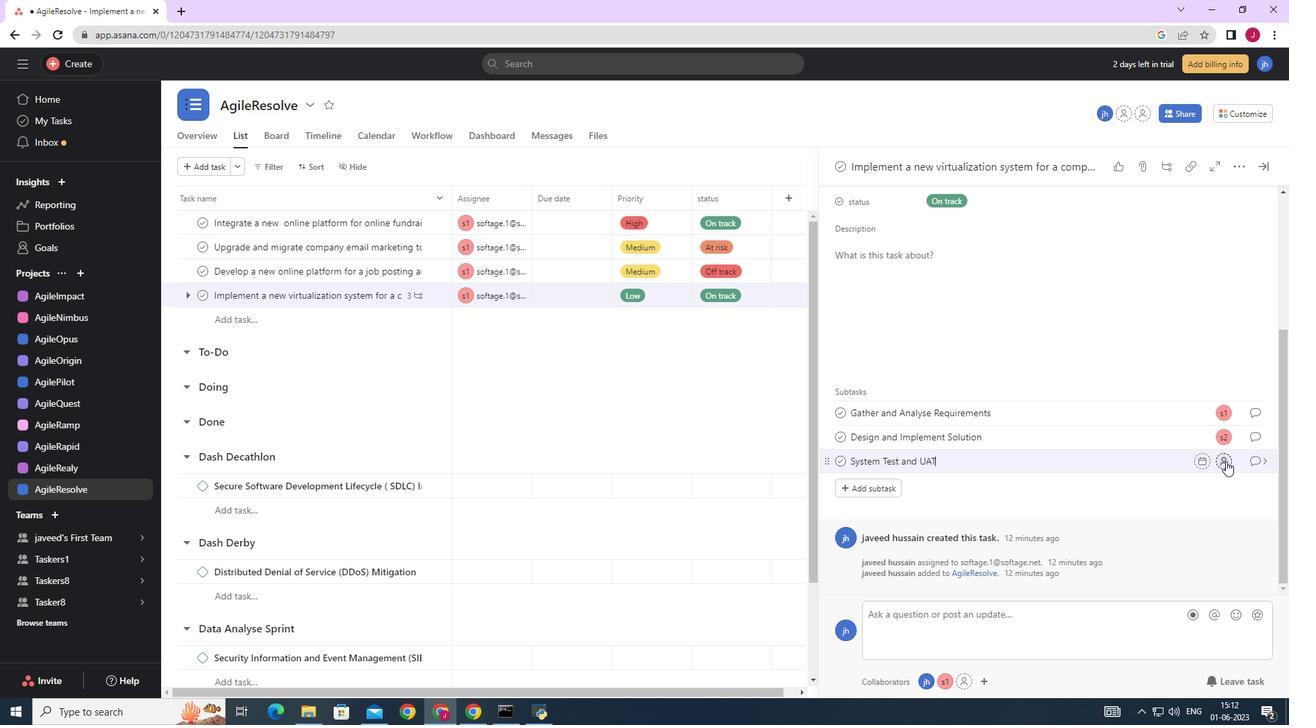 
Action: Mouse moved to (1212, 450)
Screenshot: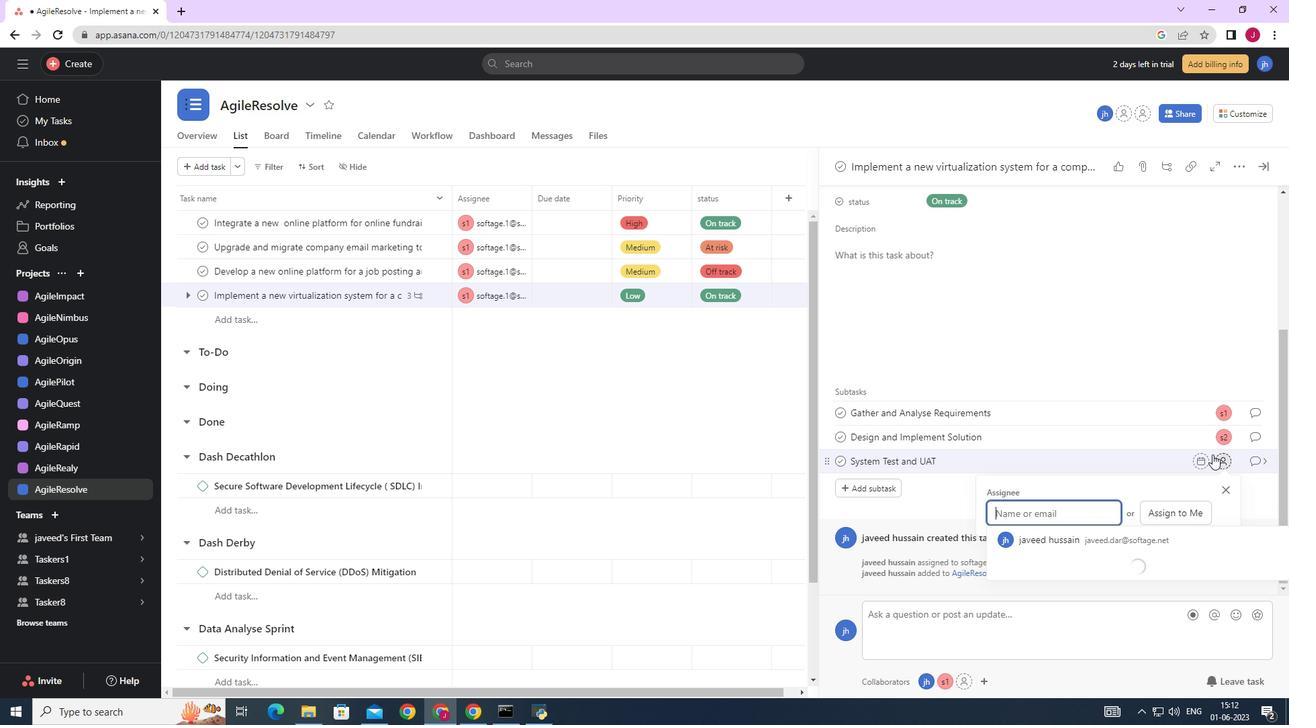 
Action: Key pressed SOFTAGE.2
Screenshot: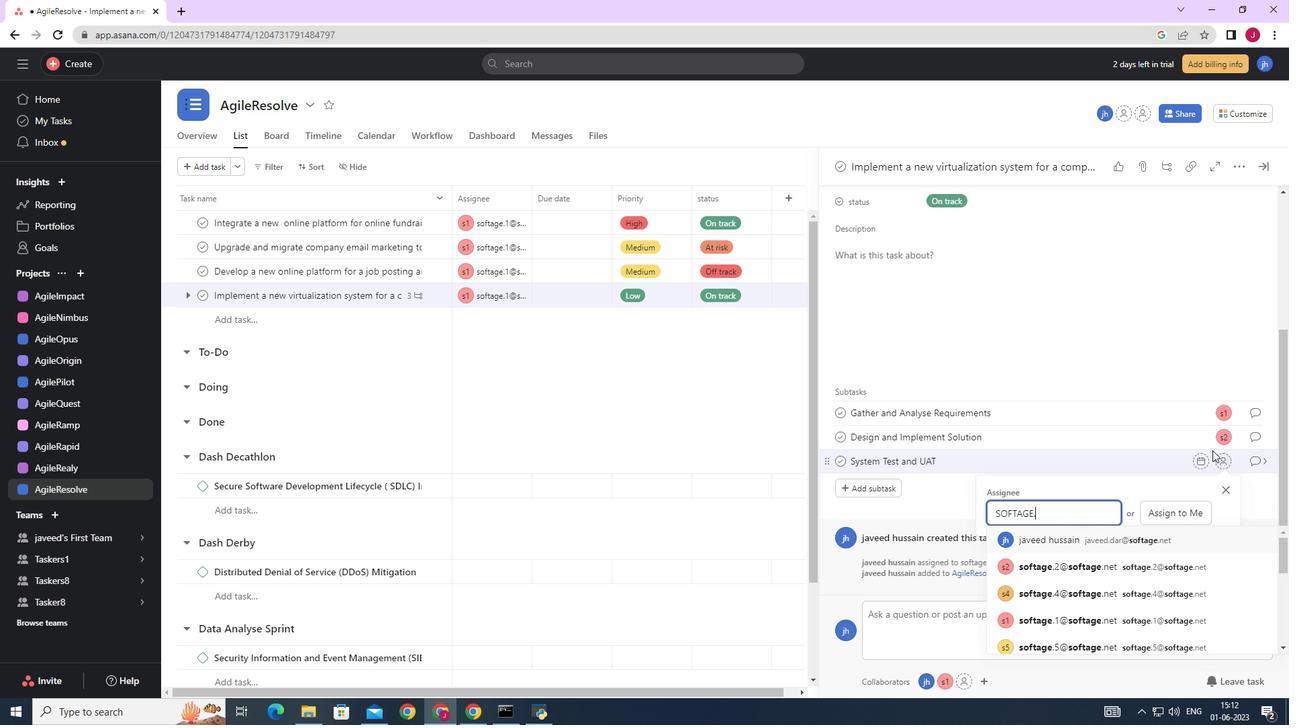 
Action: Mouse moved to (1088, 541)
Screenshot: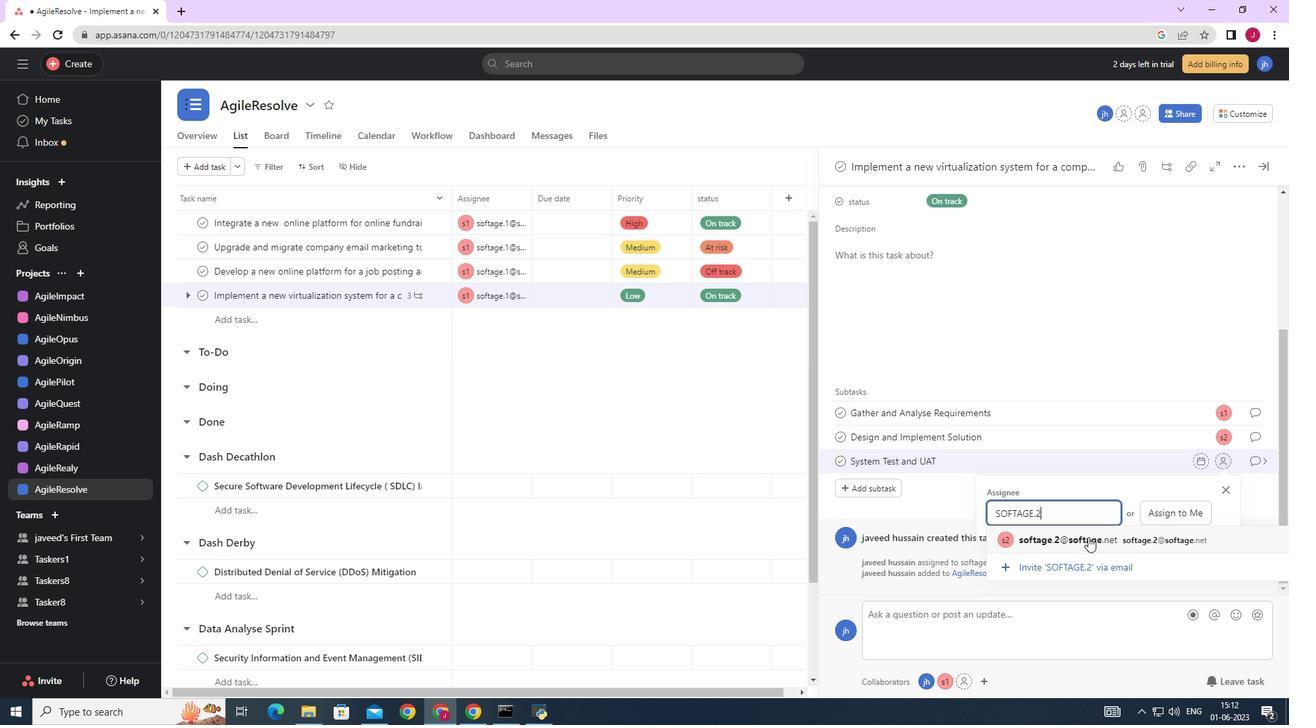 
Action: Mouse pressed left at (1088, 541)
Screenshot: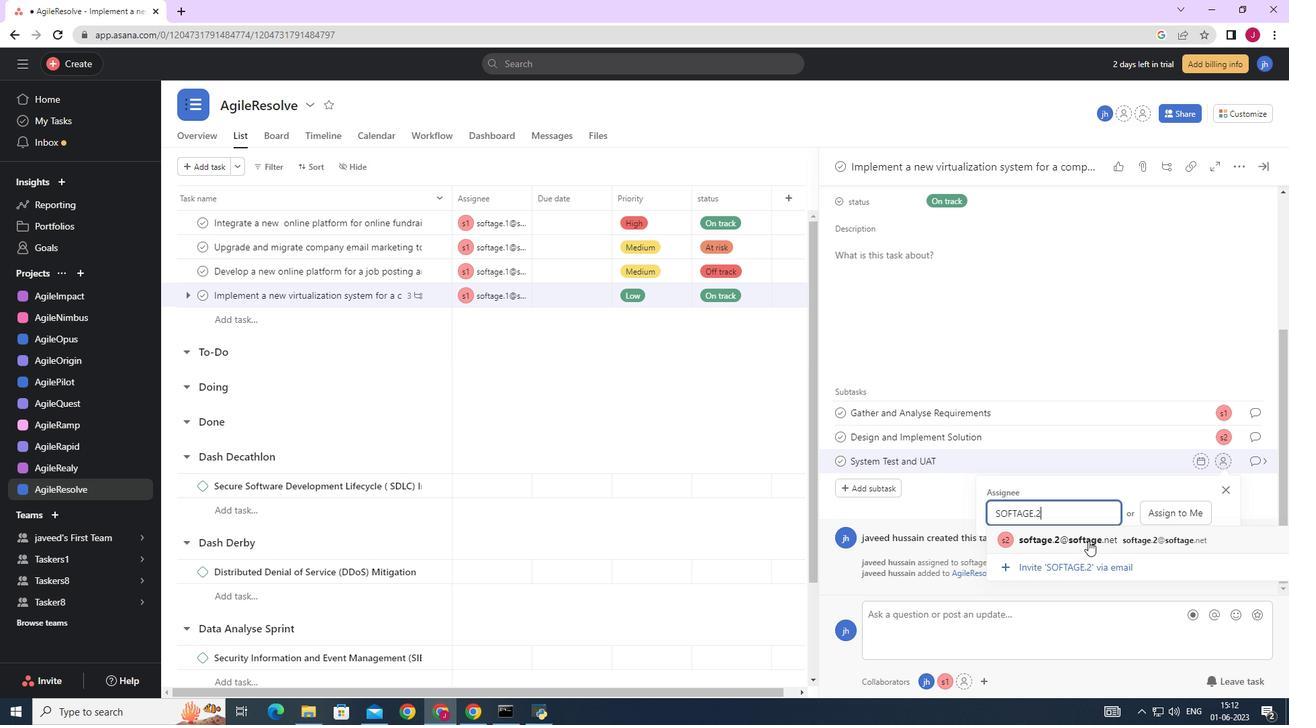 
Action: Mouse moved to (1252, 464)
Screenshot: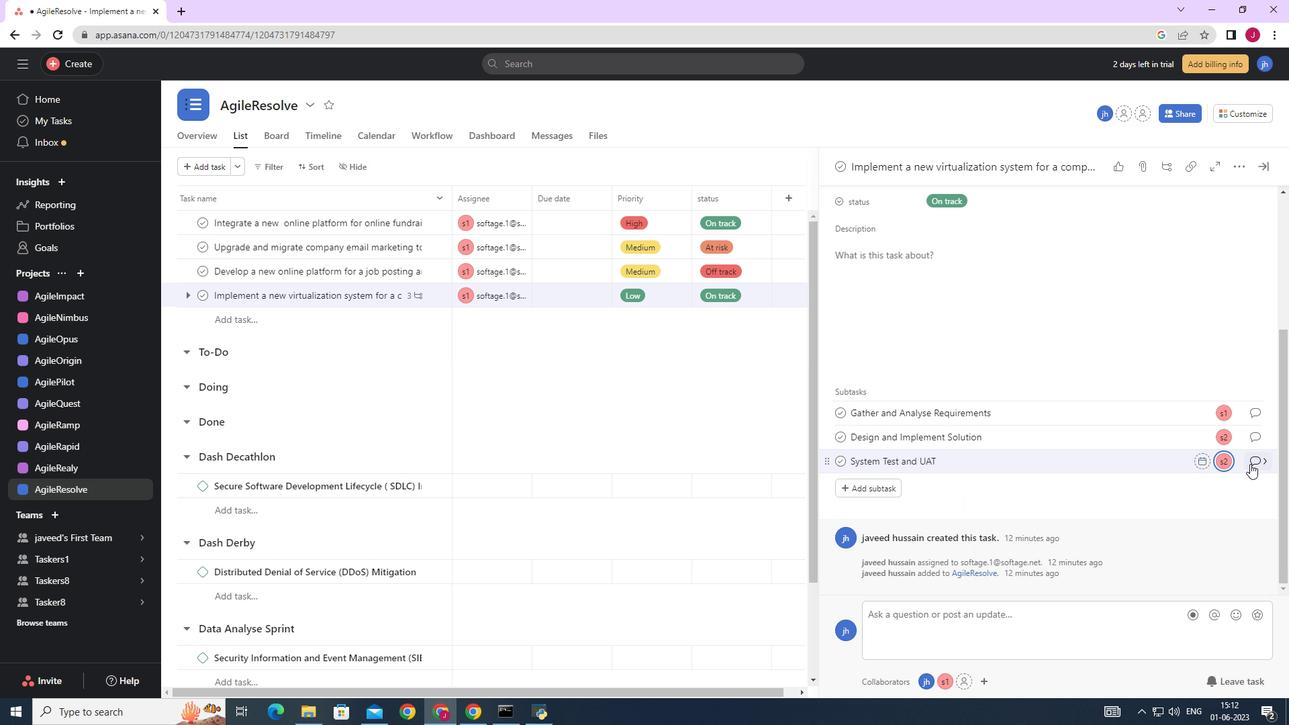 
Action: Mouse pressed left at (1252, 464)
Screenshot: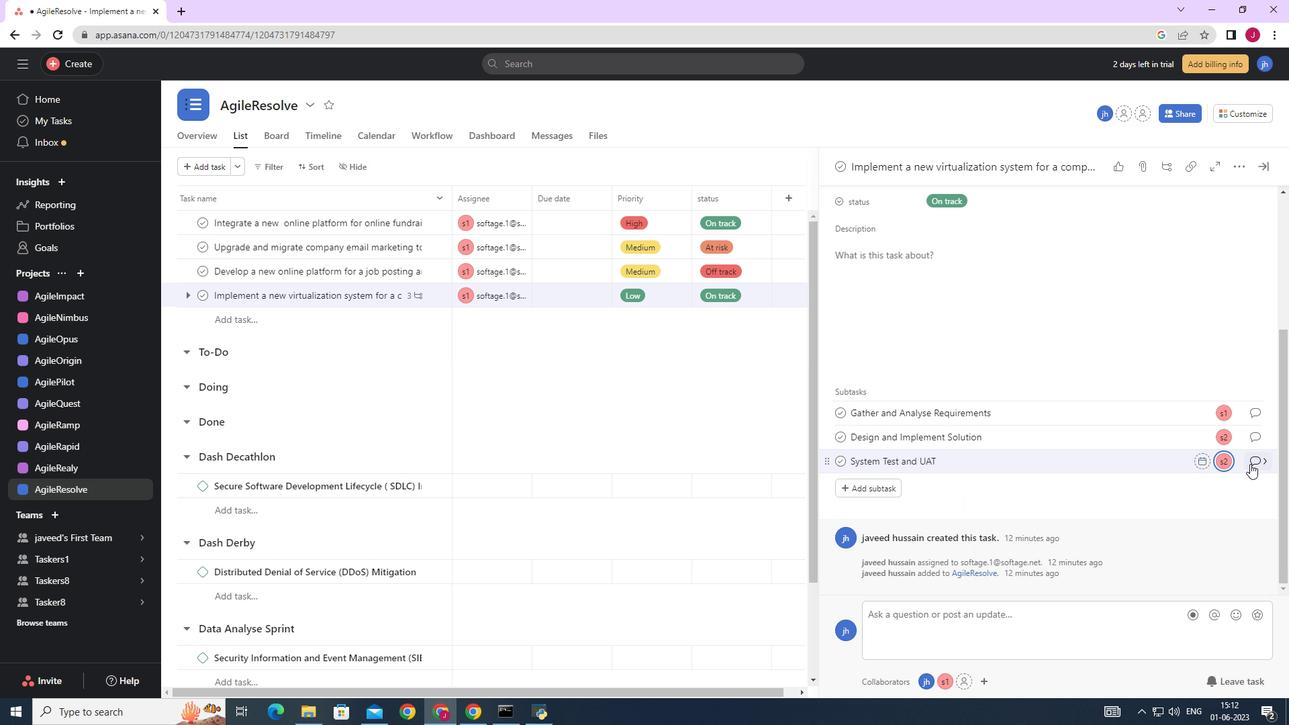 
Action: Mouse moved to (889, 354)
Screenshot: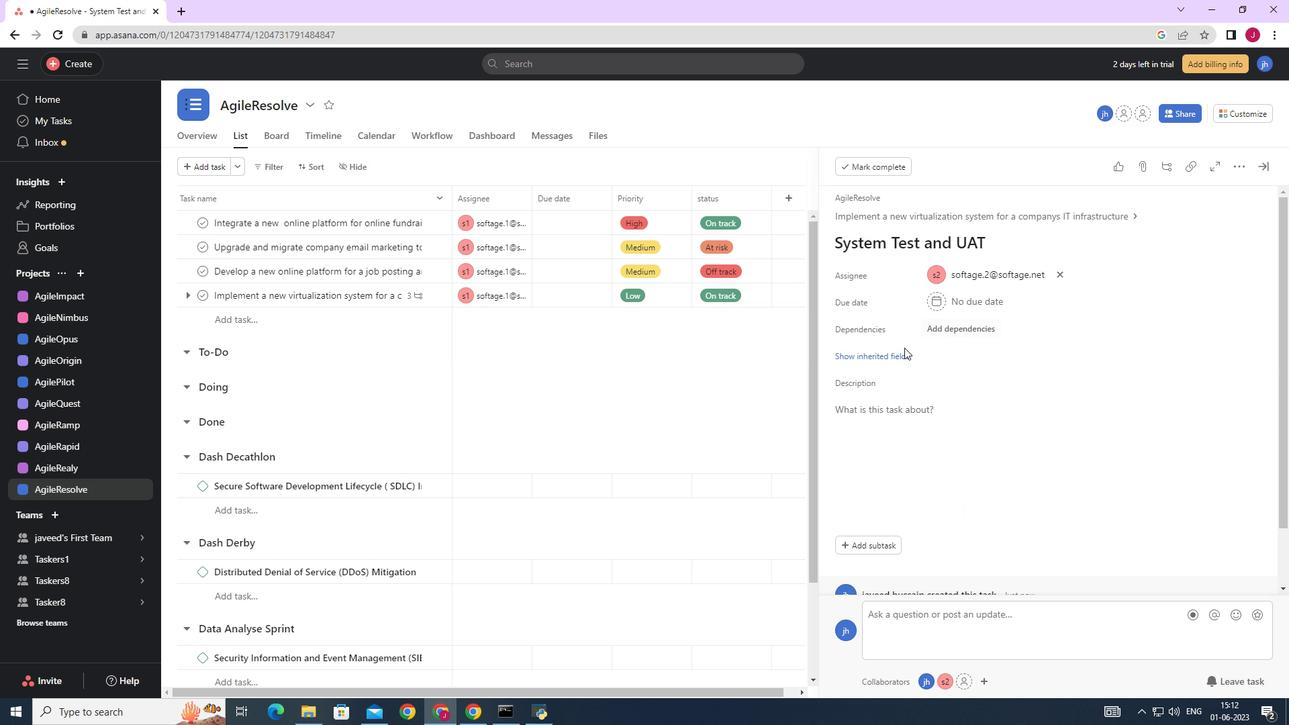 
Action: Mouse pressed left at (889, 354)
Screenshot: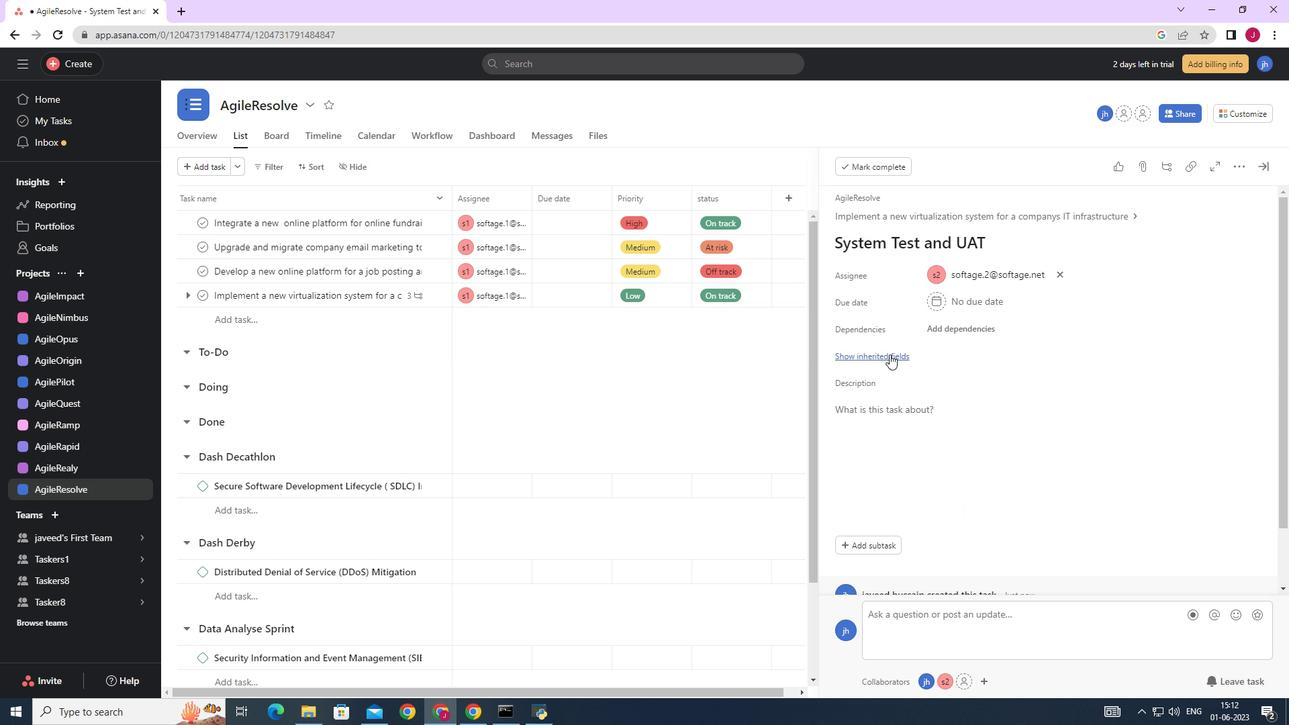 
Action: Mouse moved to (938, 382)
Screenshot: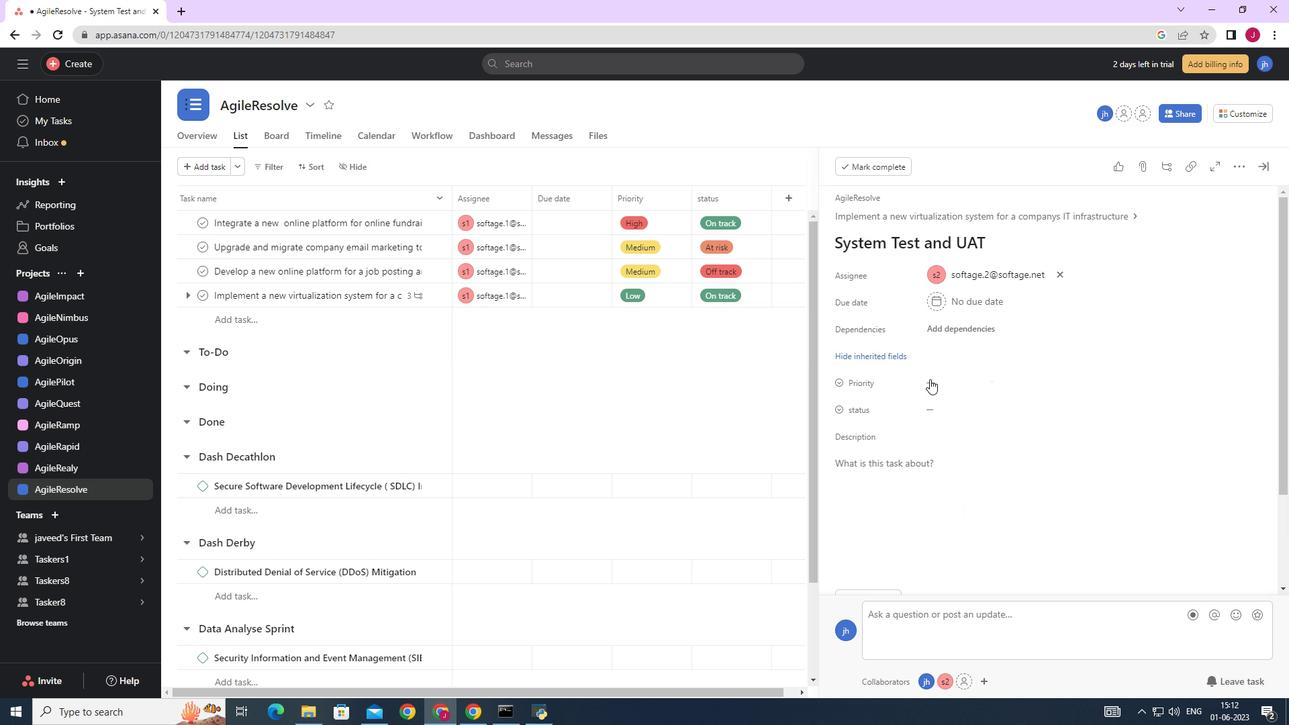 
Action: Mouse pressed left at (938, 382)
Screenshot: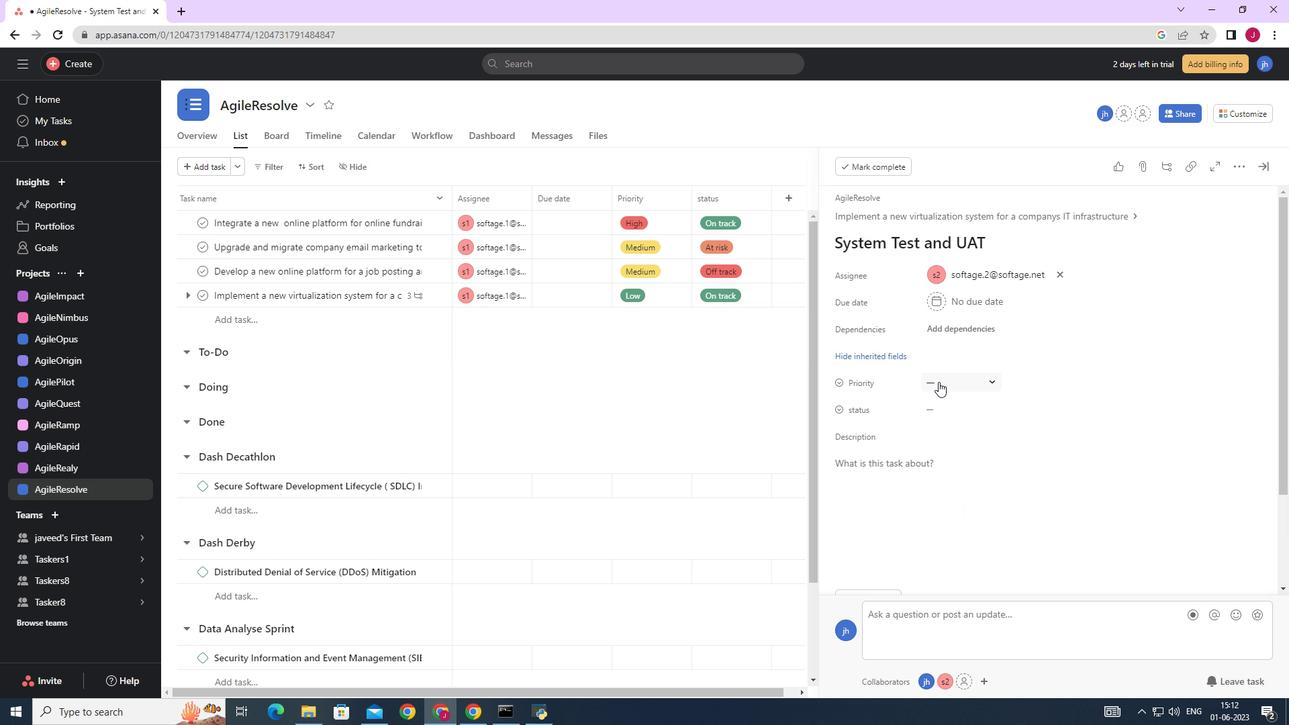 
Action: Mouse moved to (983, 449)
Screenshot: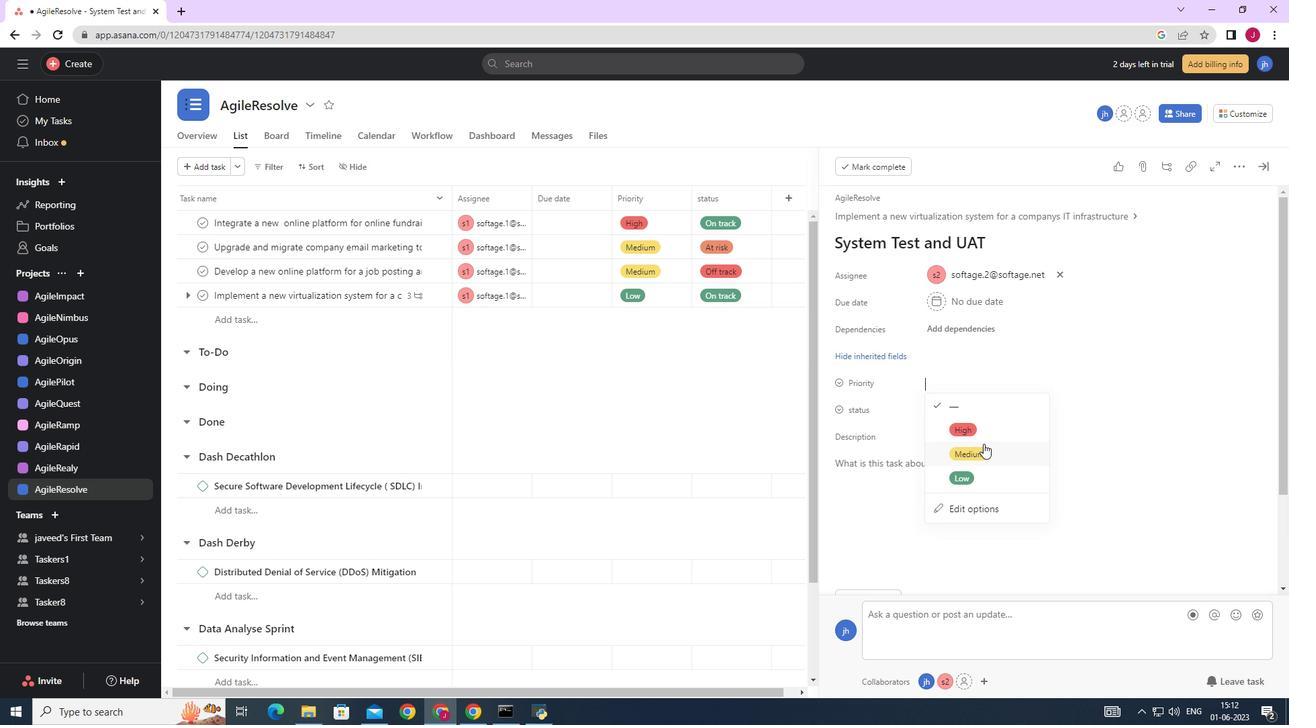 
Action: Mouse pressed left at (983, 449)
Screenshot: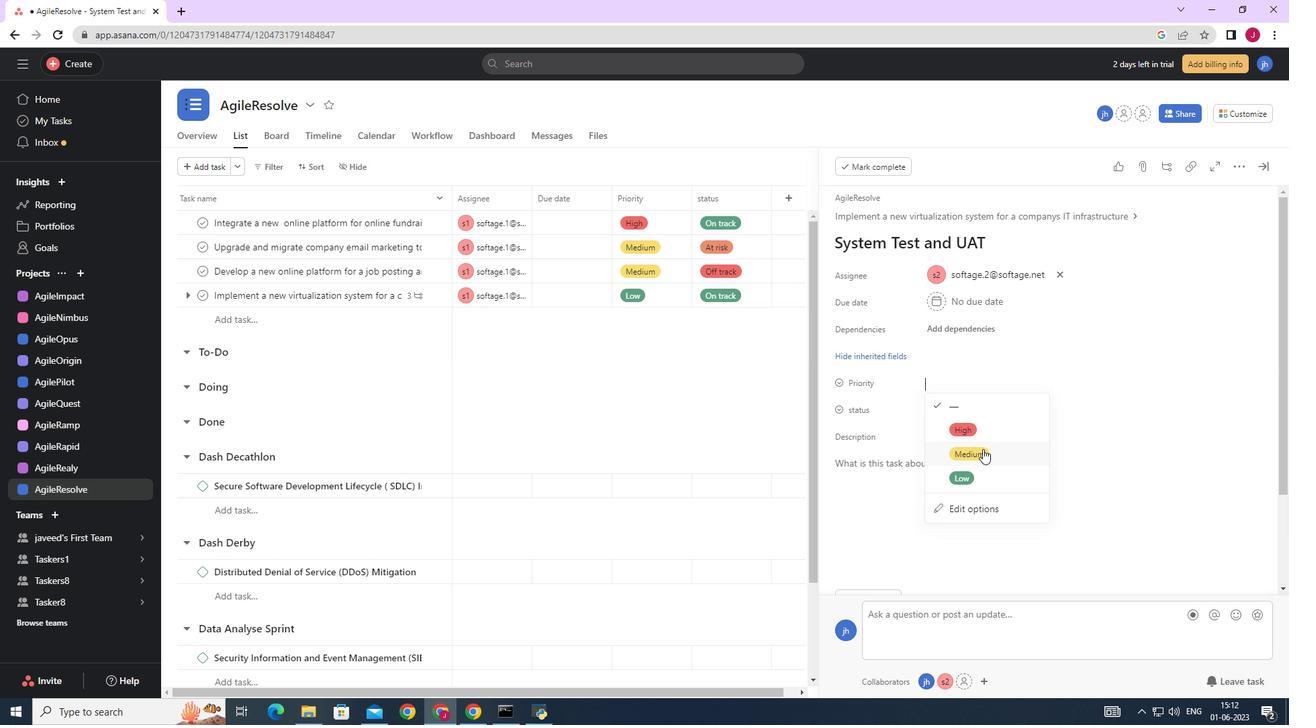 
Action: Mouse moved to (944, 406)
Screenshot: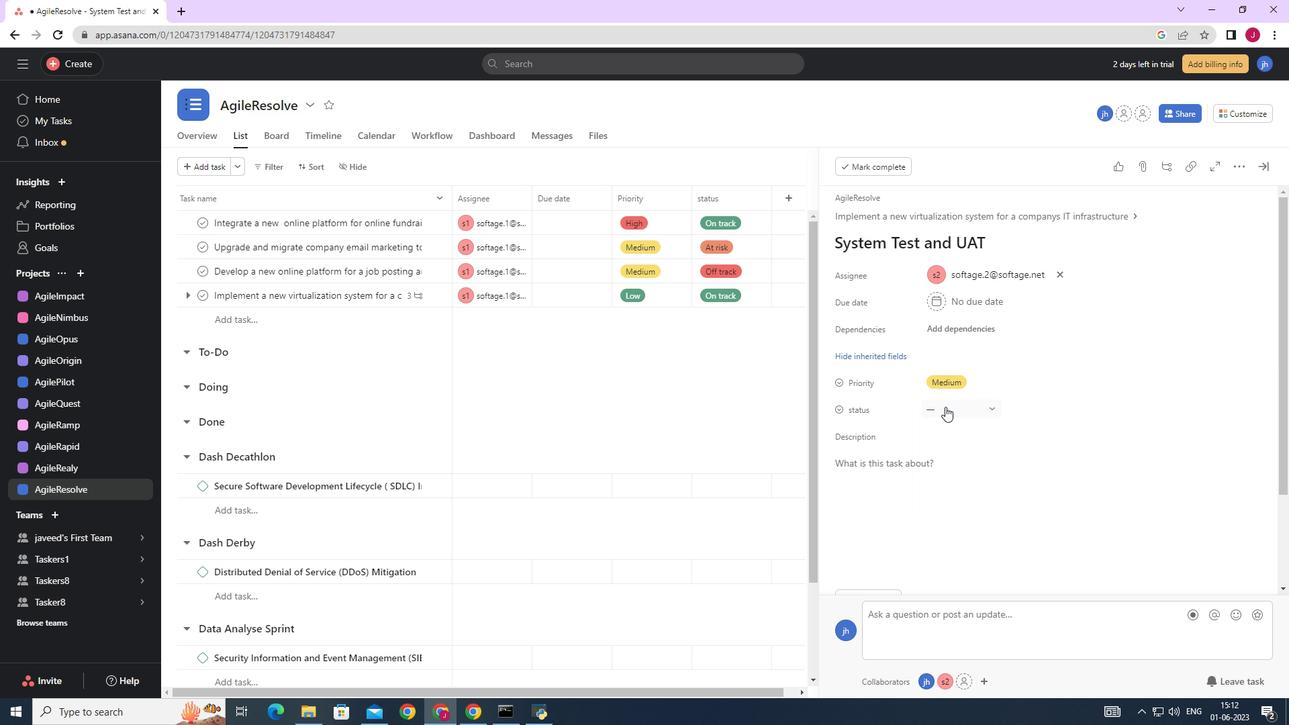 
Action: Mouse pressed left at (944, 406)
Screenshot: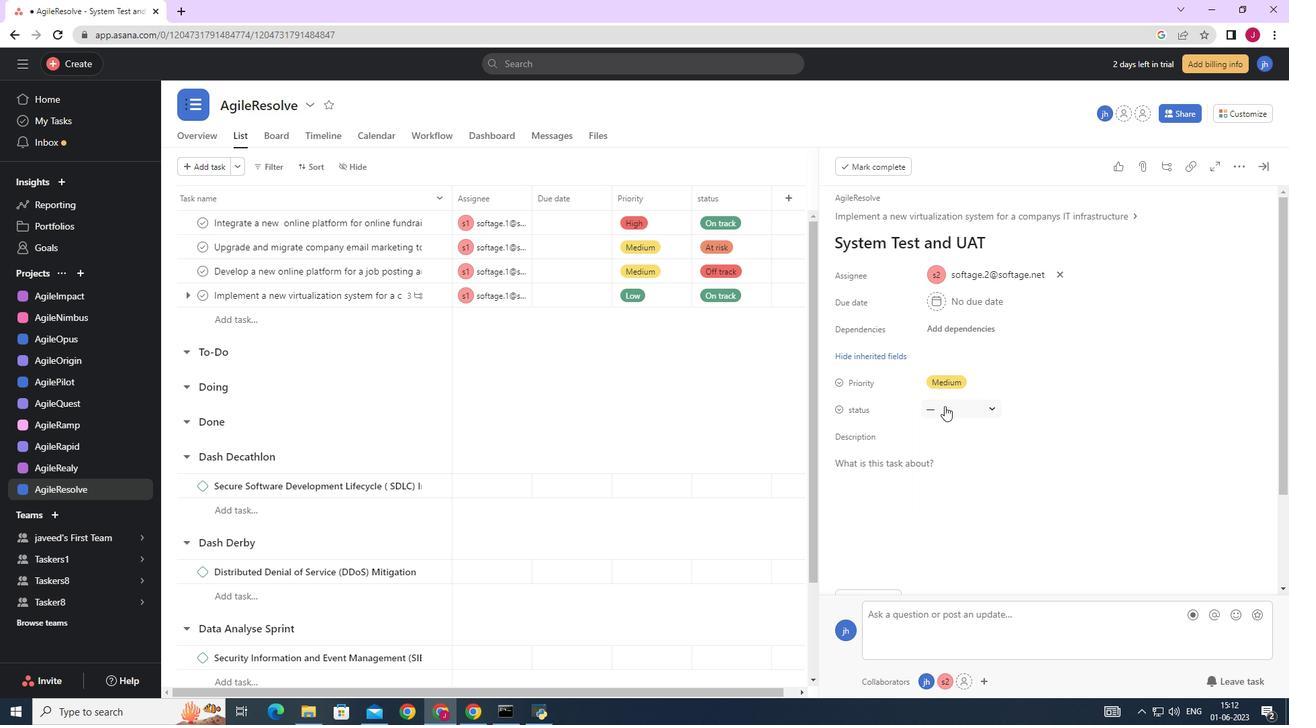 
Action: Mouse moved to (973, 502)
Screenshot: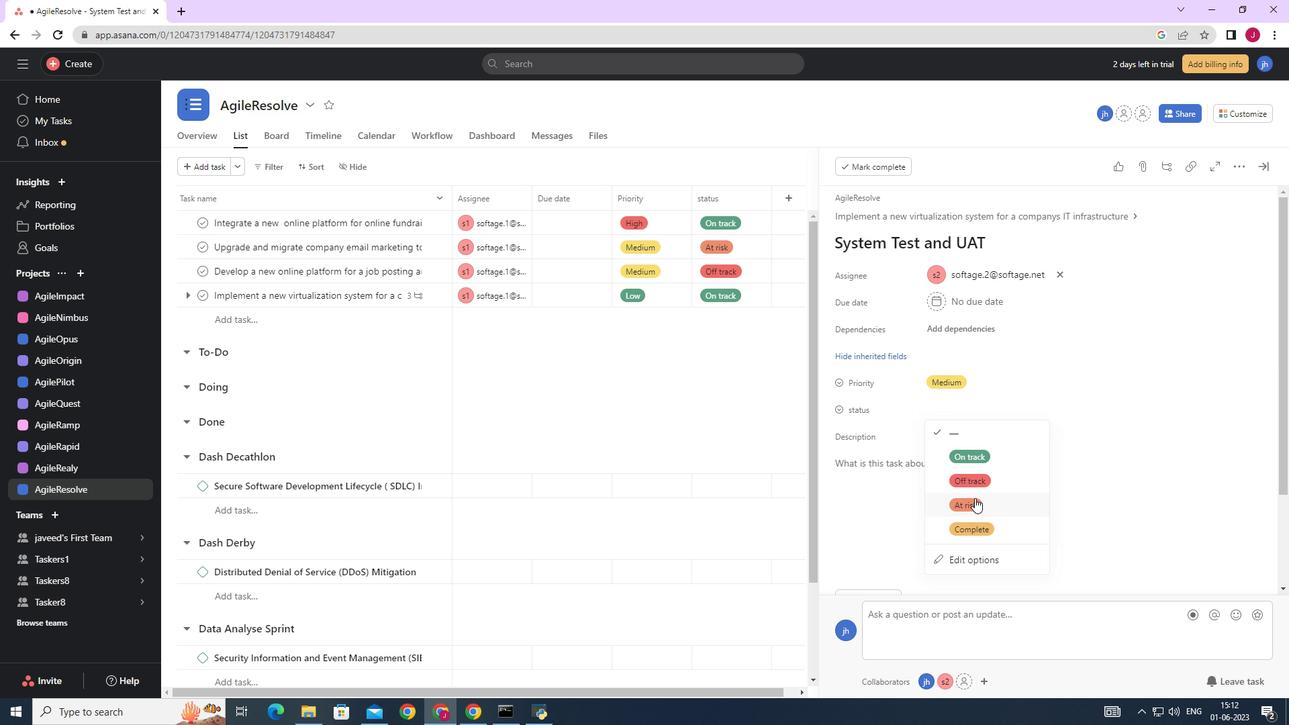 
Action: Mouse pressed left at (973, 502)
Screenshot: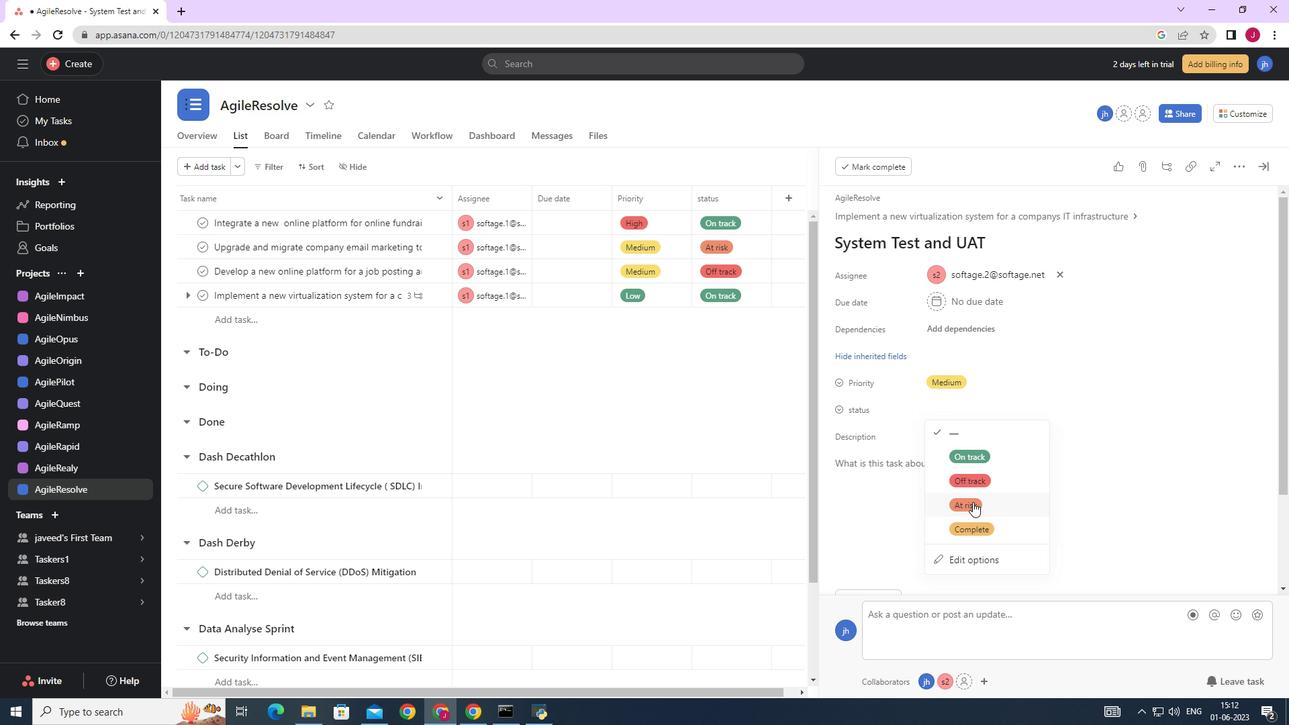 
Action: Mouse moved to (1263, 168)
Screenshot: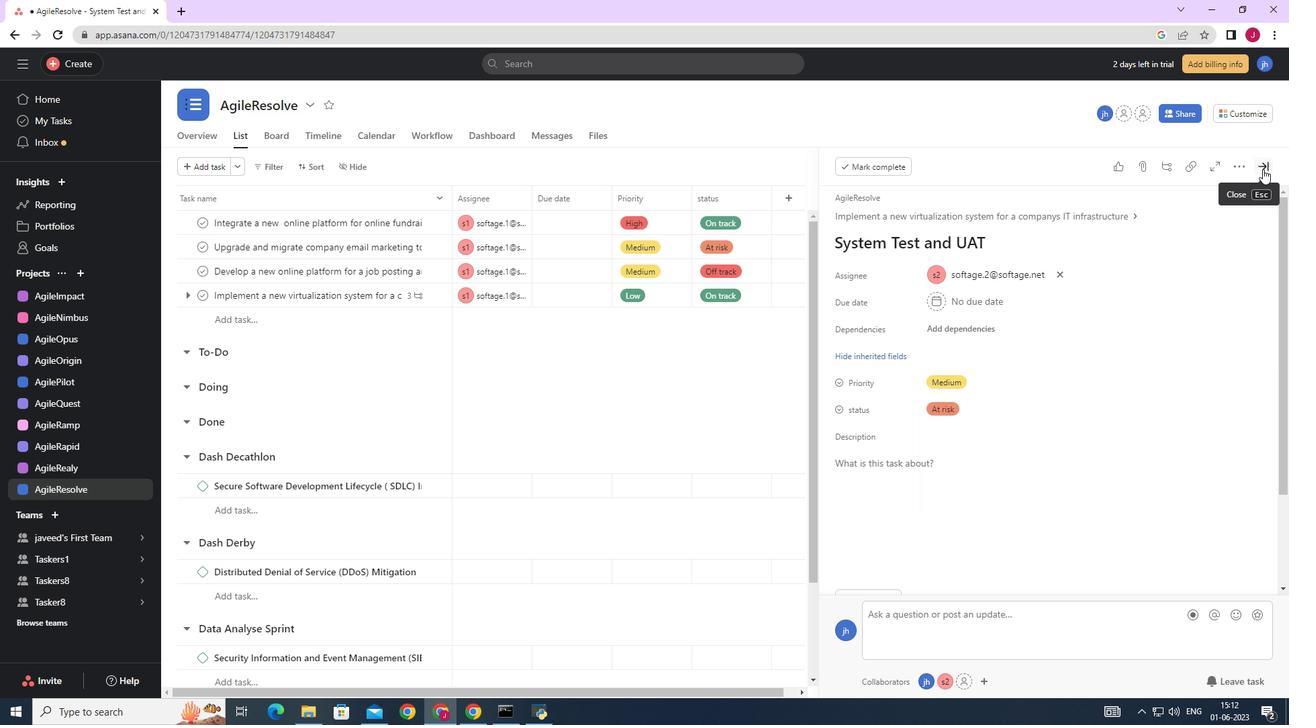 
Action: Mouse pressed left at (1263, 168)
Screenshot: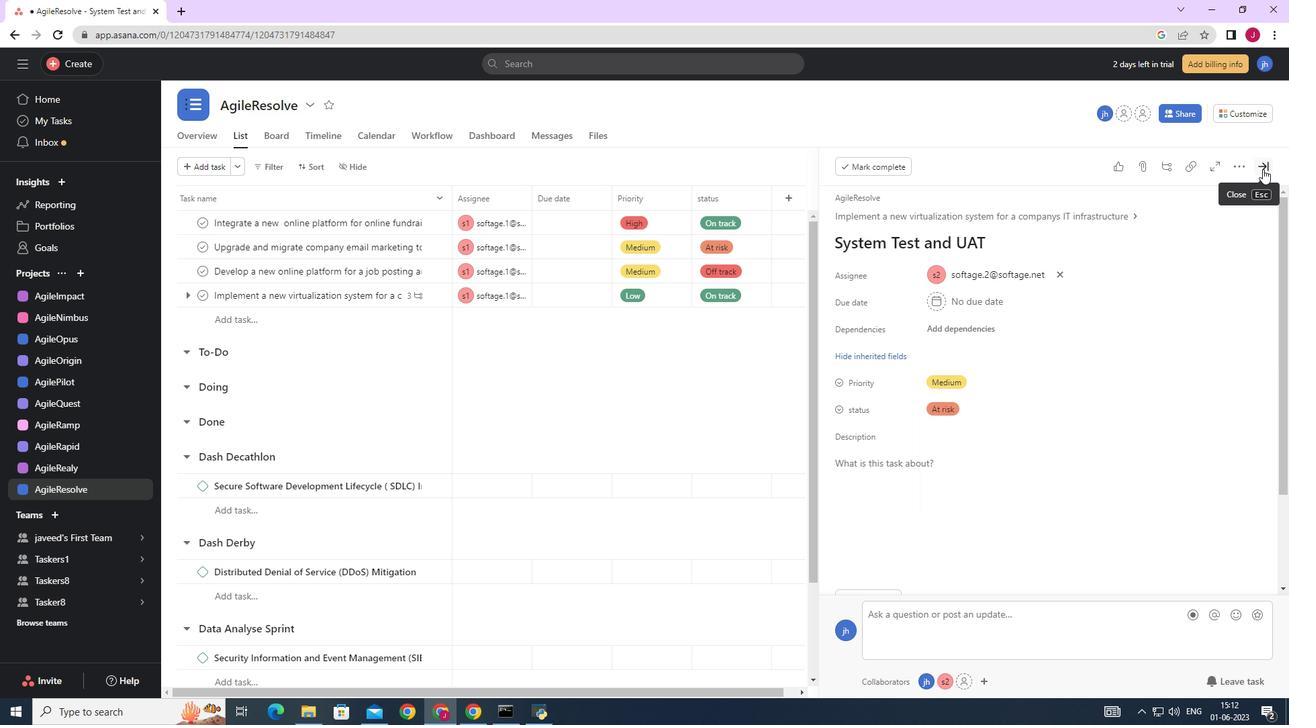 
Action: Mouse moved to (1127, 294)
Screenshot: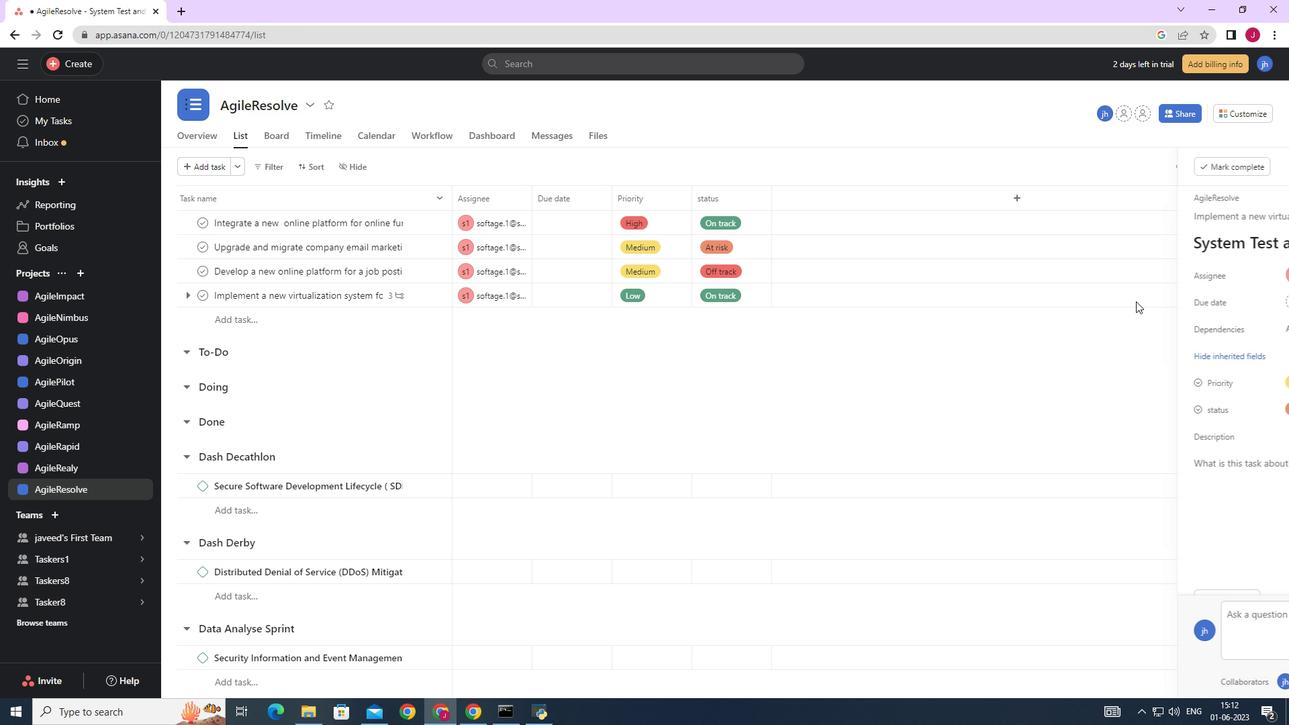 
